 Task: Research Airbnb options in Torgau, Germany from 11th December, 2023 to 15th December, 2023 for 2 adults. Place can be private room with 1  bedroom having 2 beds and 1 bathroom. Property type can be hotel.
Action: Mouse moved to (475, 116)
Screenshot: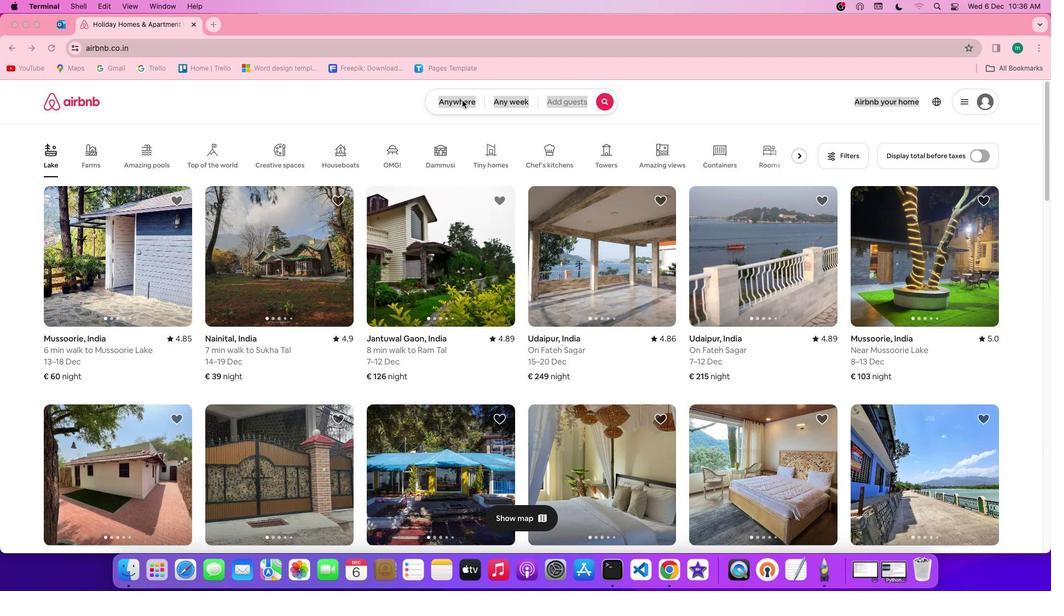 
Action: Mouse pressed left at (475, 116)
Screenshot: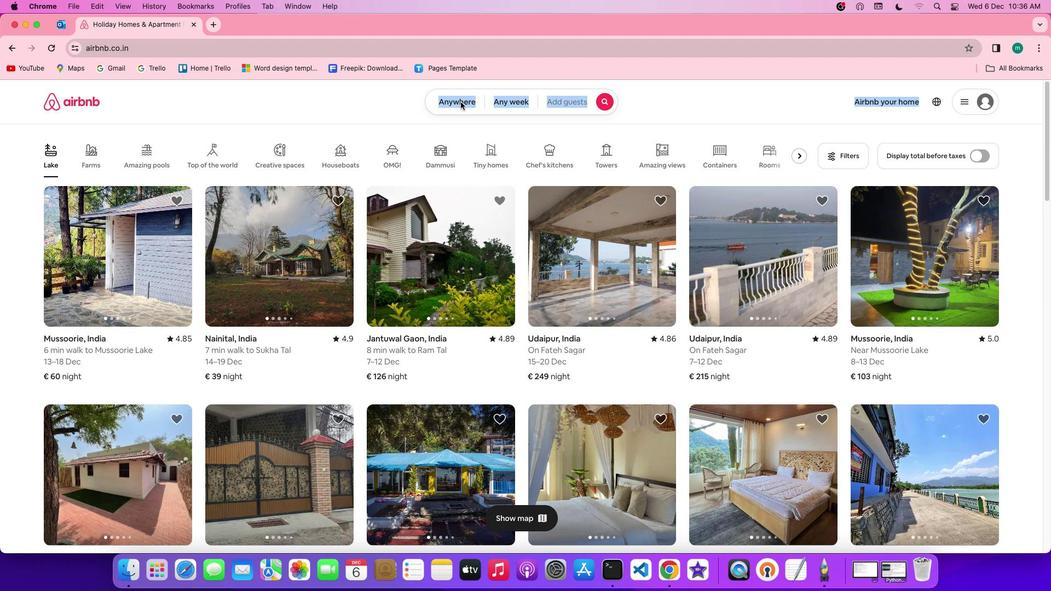 
Action: Mouse pressed left at (475, 116)
Screenshot: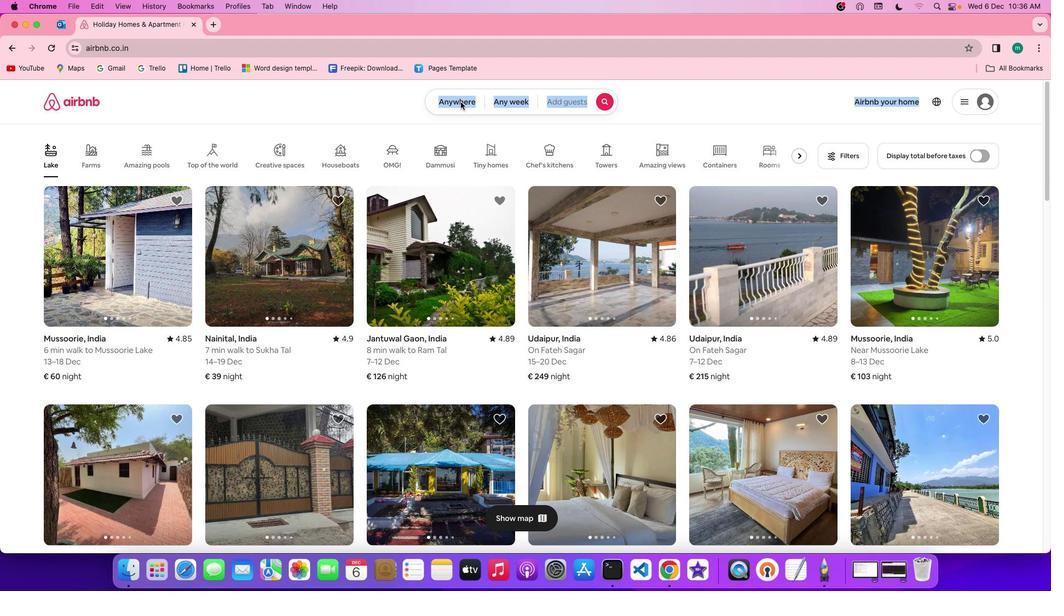 
Action: Mouse moved to (434, 157)
Screenshot: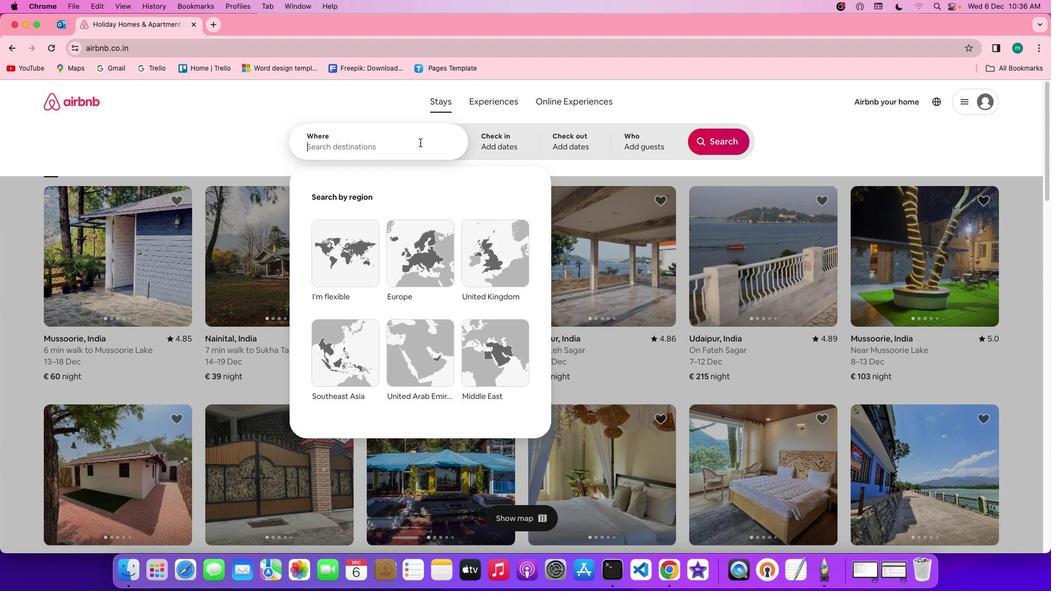 
Action: Mouse pressed left at (434, 157)
Screenshot: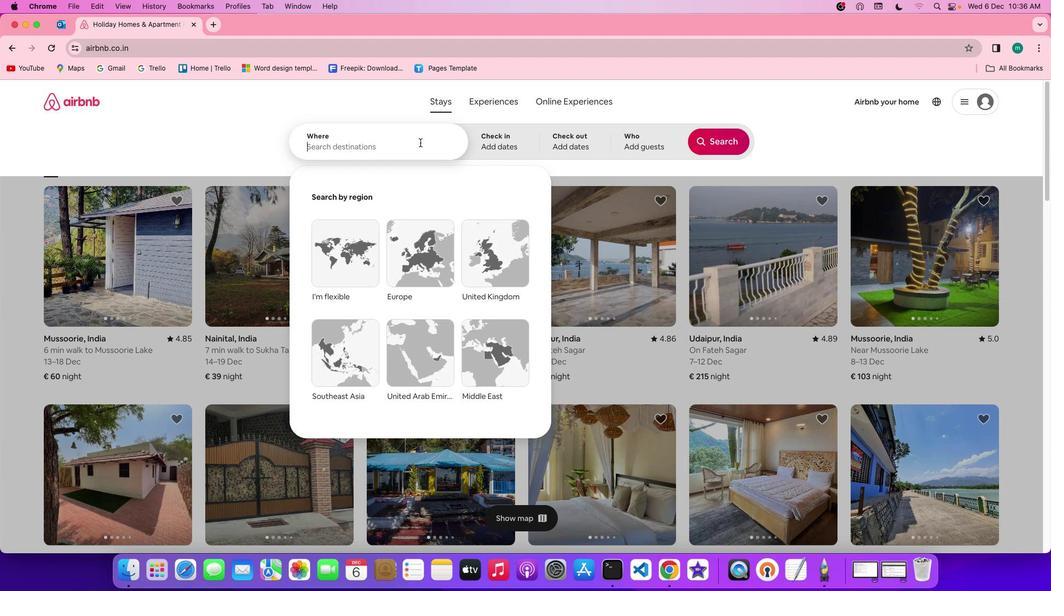 
Action: Mouse moved to (434, 157)
Screenshot: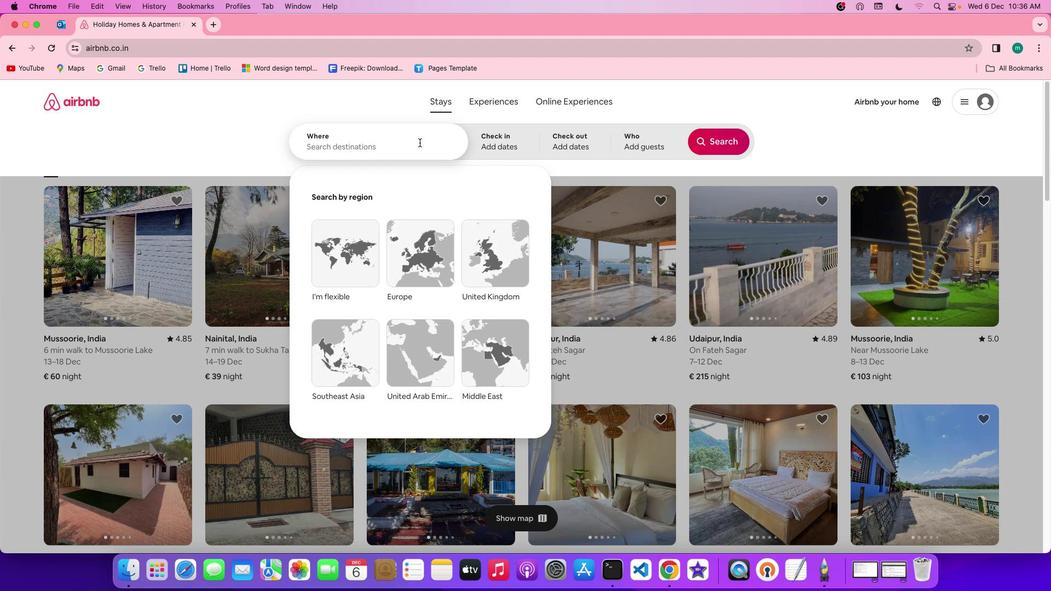
Action: Key pressed Key.shift'T''o''r''g''a''u'','Key.spaceKey.shift'G''e''r''m''a''n''y'
Screenshot: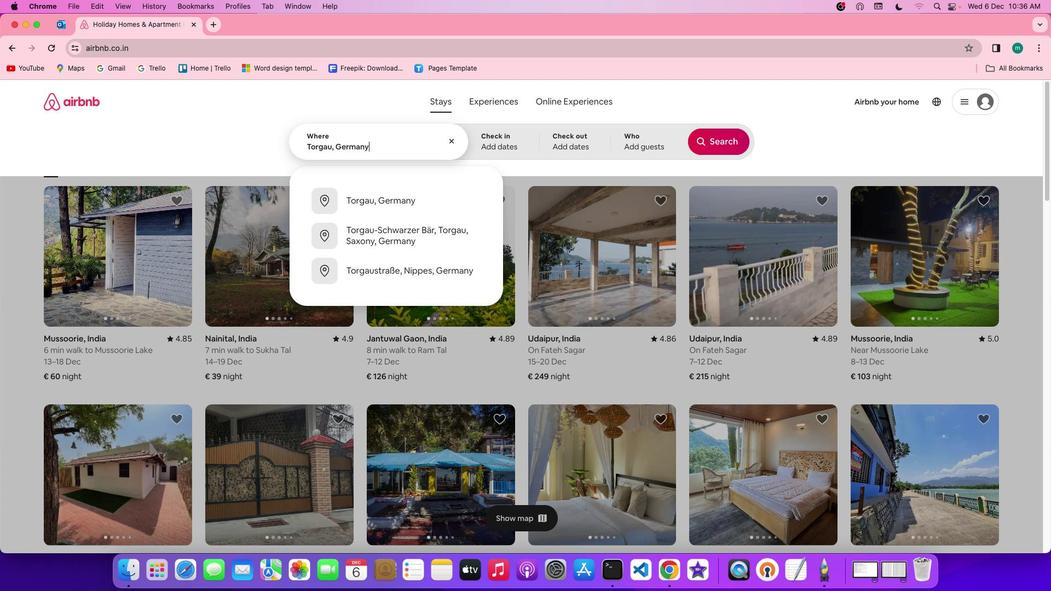 
Action: Mouse moved to (522, 141)
Screenshot: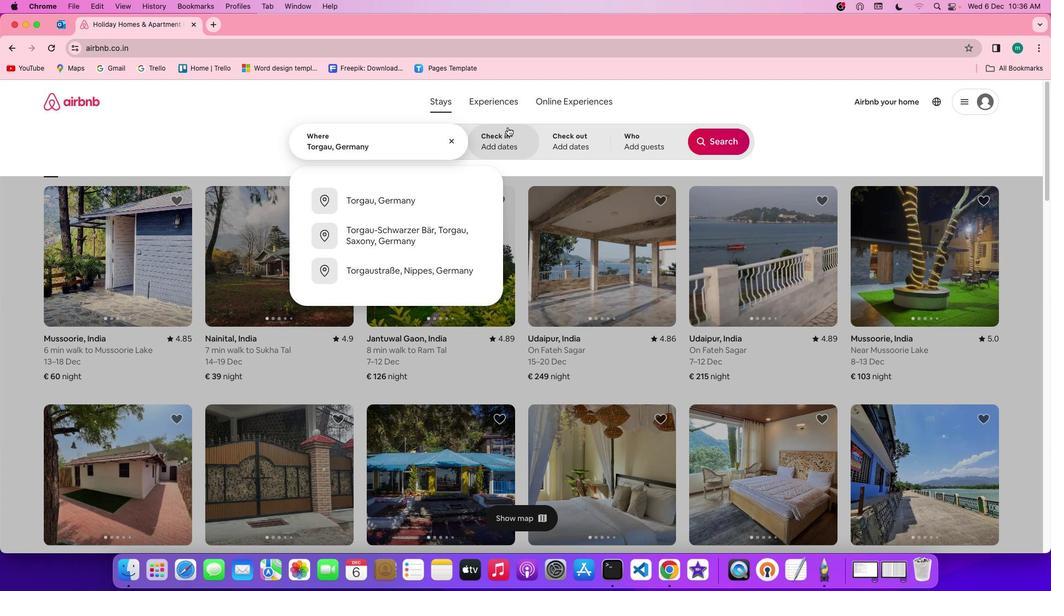 
Action: Mouse pressed left at (522, 141)
Screenshot: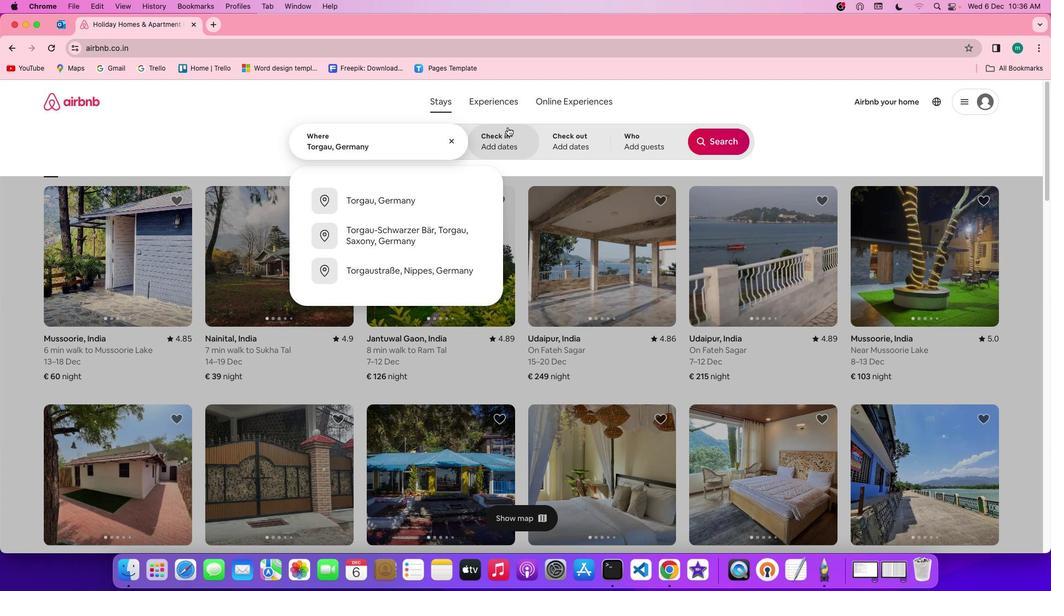 
Action: Mouse moved to (374, 342)
Screenshot: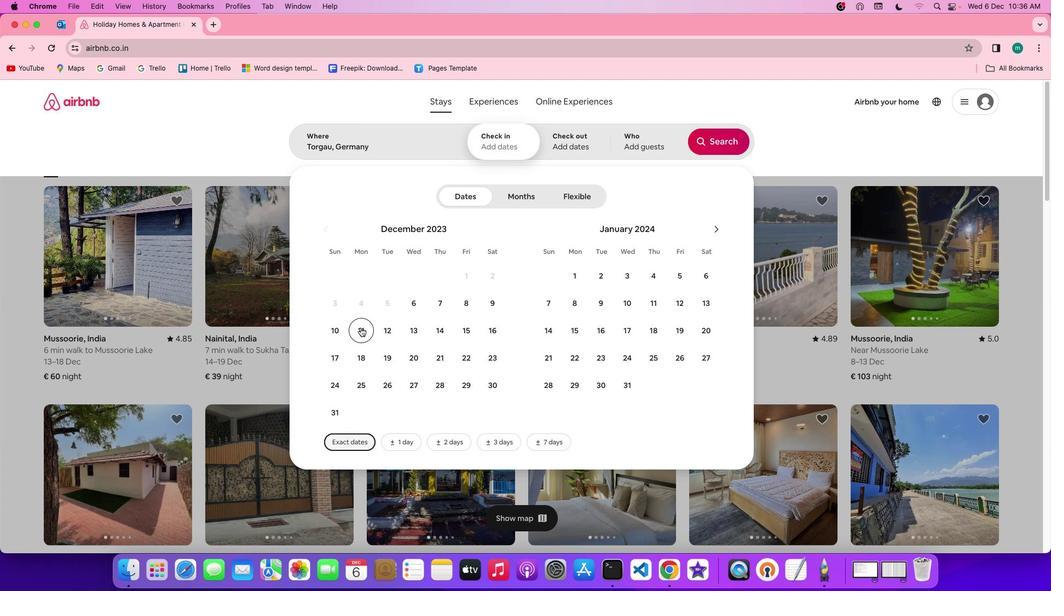 
Action: Mouse pressed left at (374, 342)
Screenshot: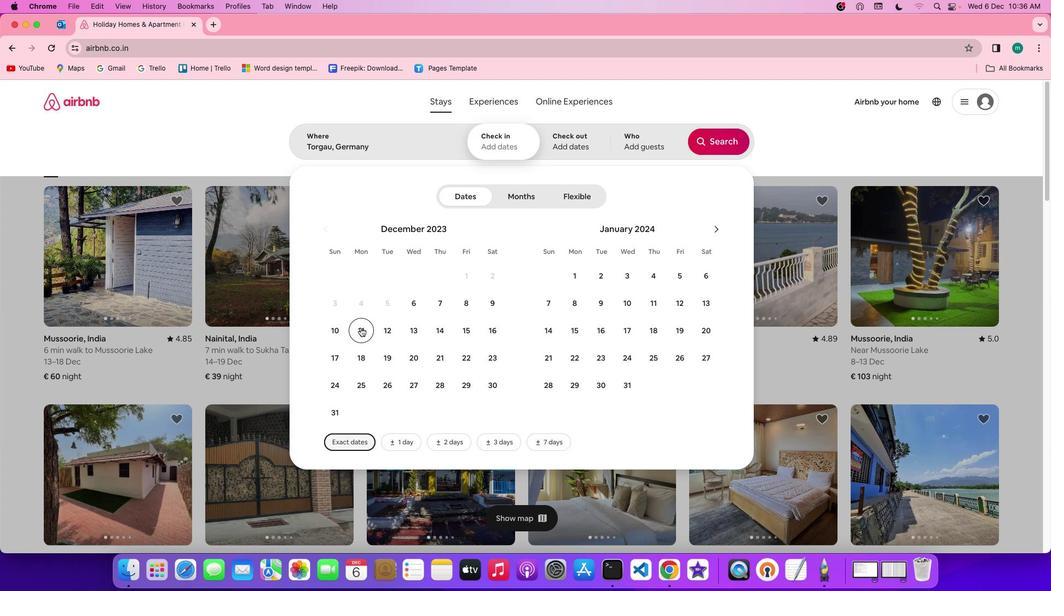 
Action: Mouse moved to (475, 340)
Screenshot: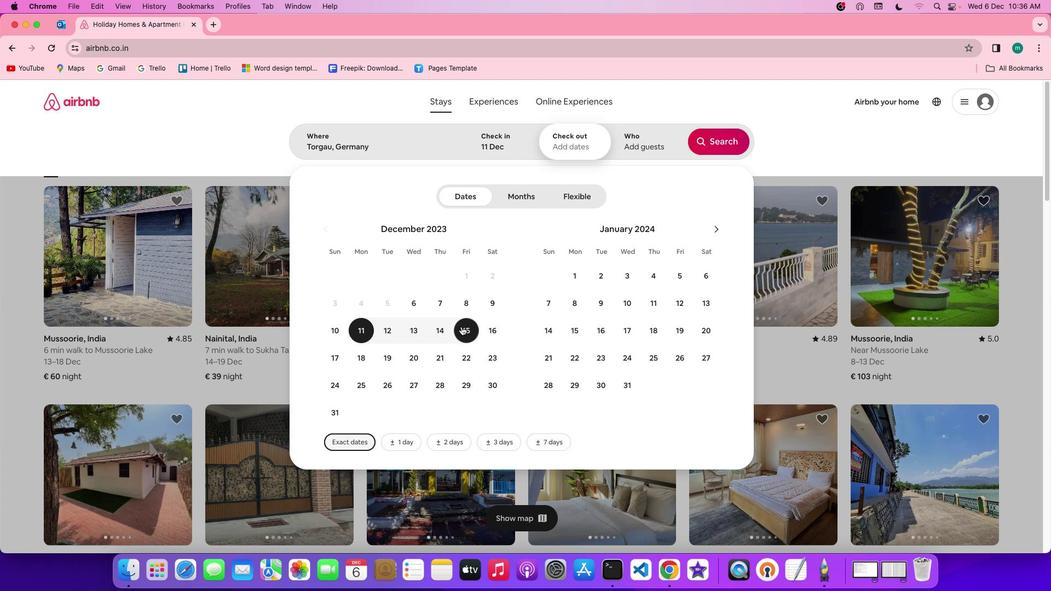 
Action: Mouse pressed left at (475, 340)
Screenshot: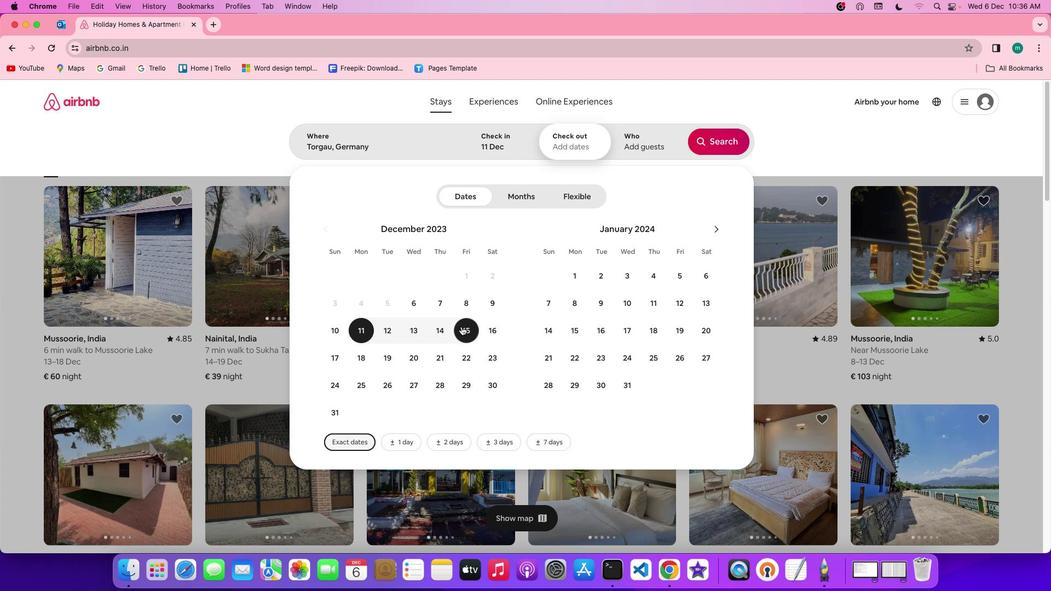 
Action: Mouse moved to (664, 157)
Screenshot: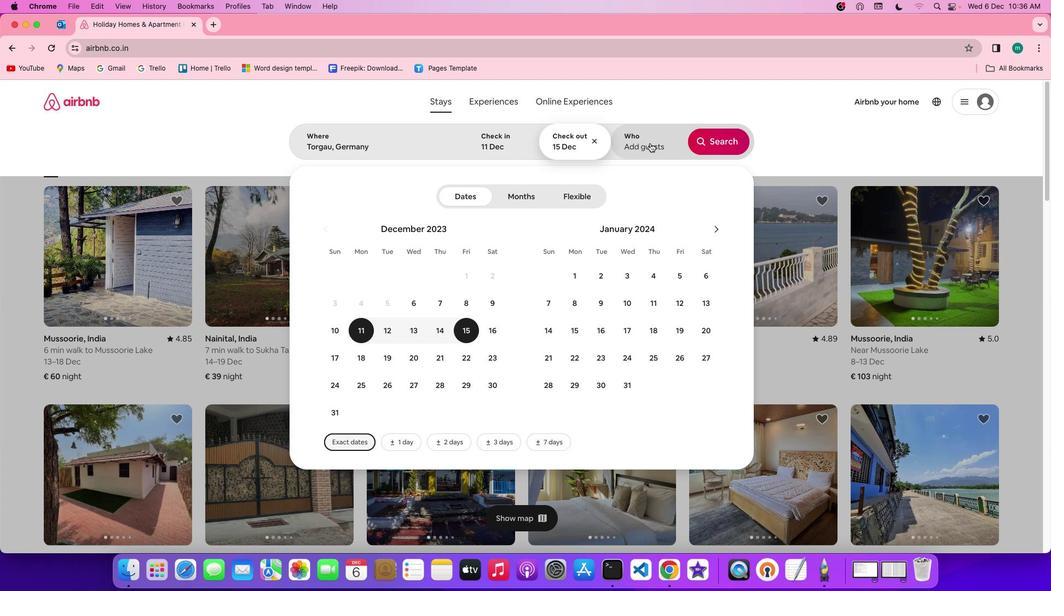 
Action: Mouse pressed left at (664, 157)
Screenshot: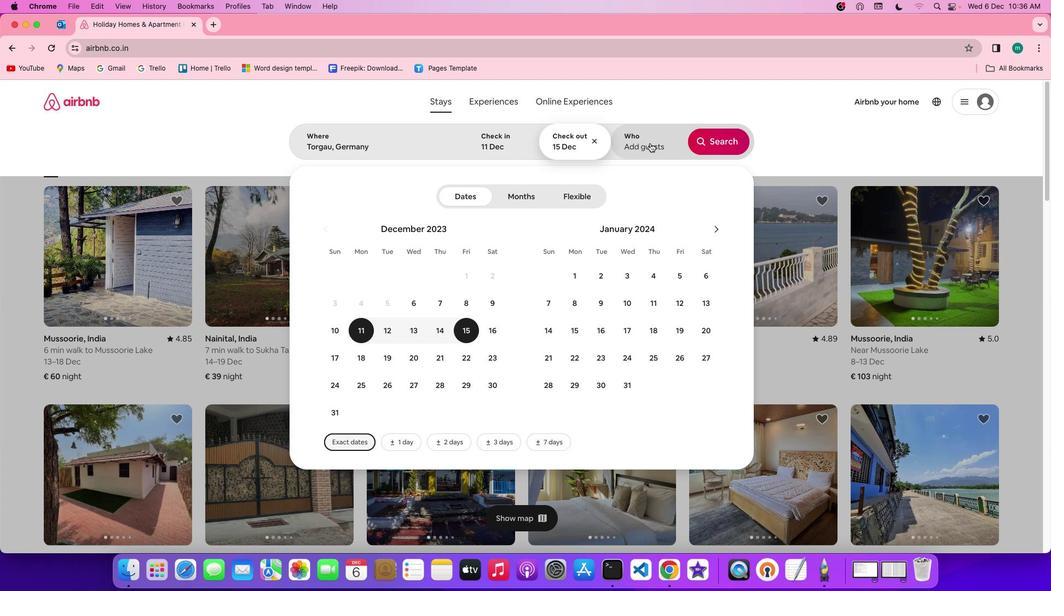 
Action: Mouse moved to (741, 209)
Screenshot: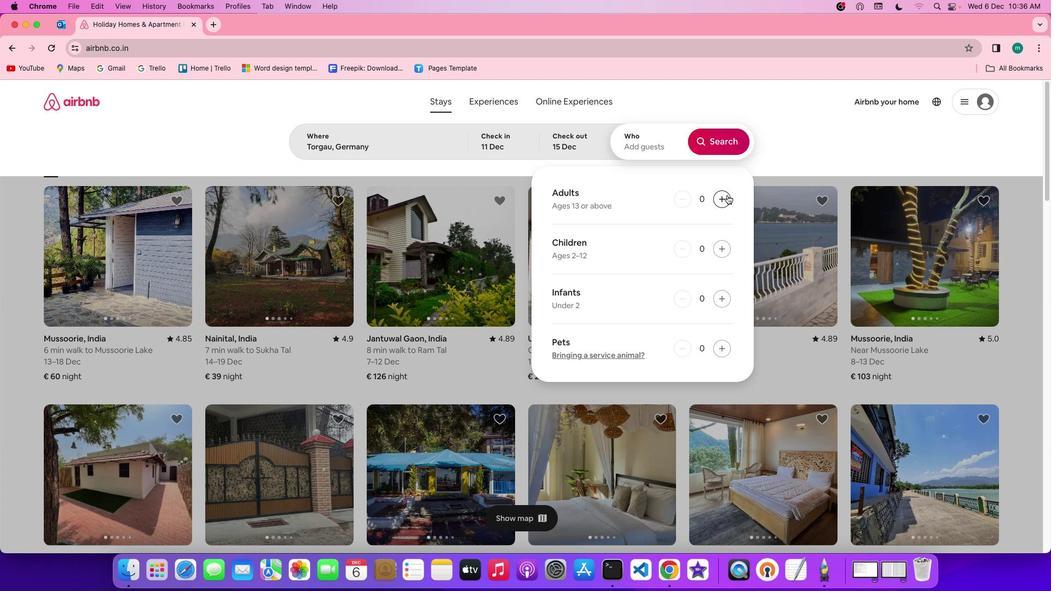 
Action: Mouse pressed left at (741, 209)
Screenshot: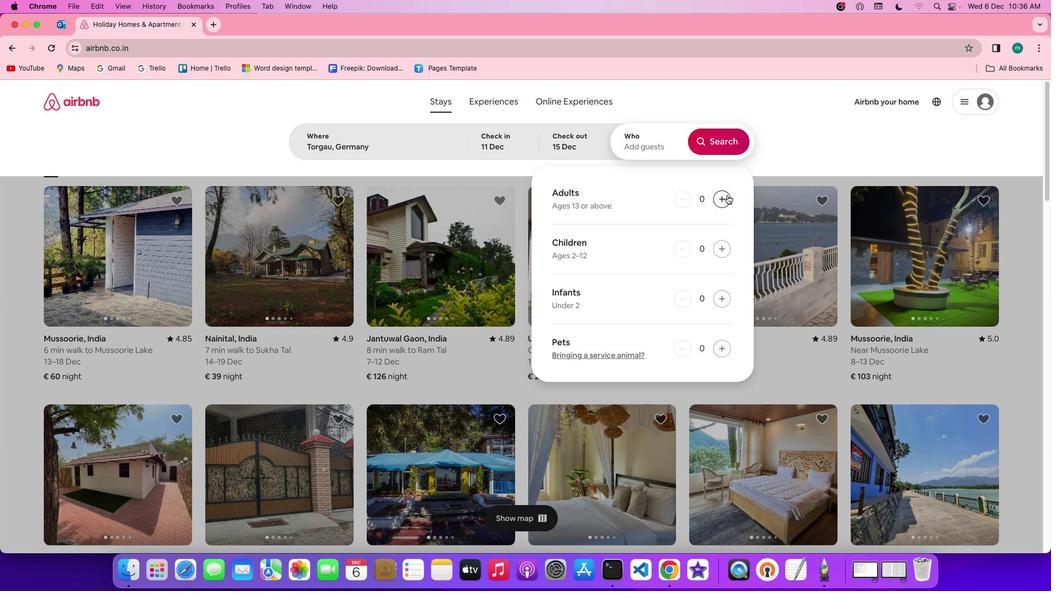 
Action: Mouse pressed left at (741, 209)
Screenshot: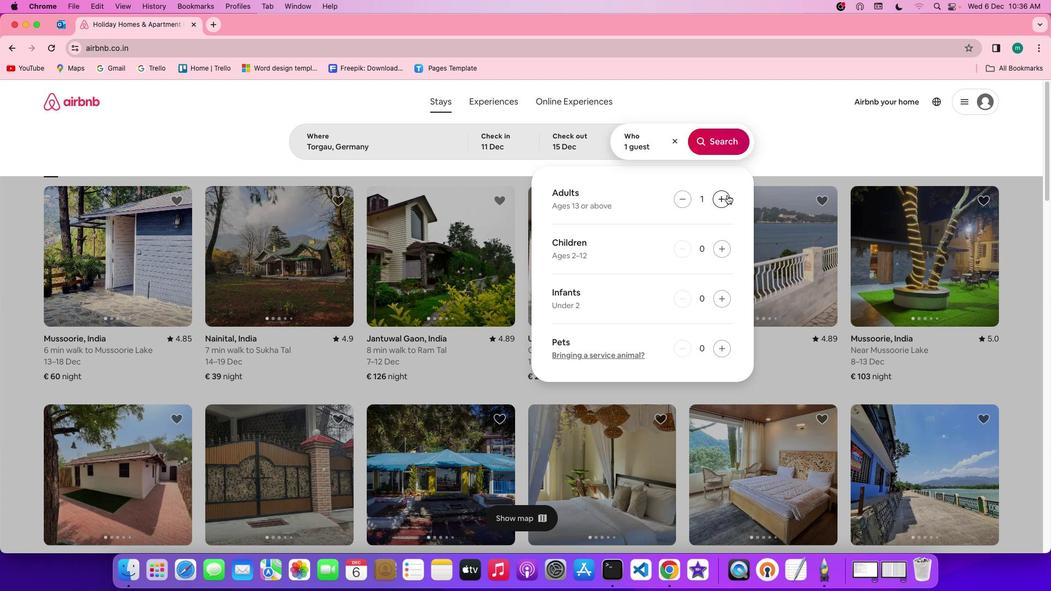 
Action: Mouse moved to (730, 148)
Screenshot: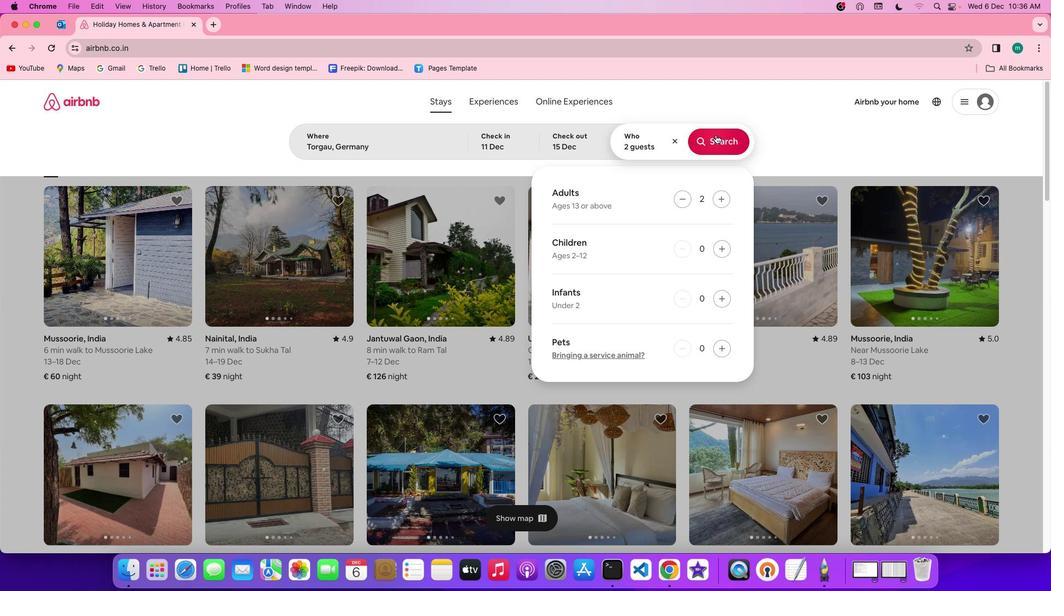 
Action: Mouse pressed left at (730, 148)
Screenshot: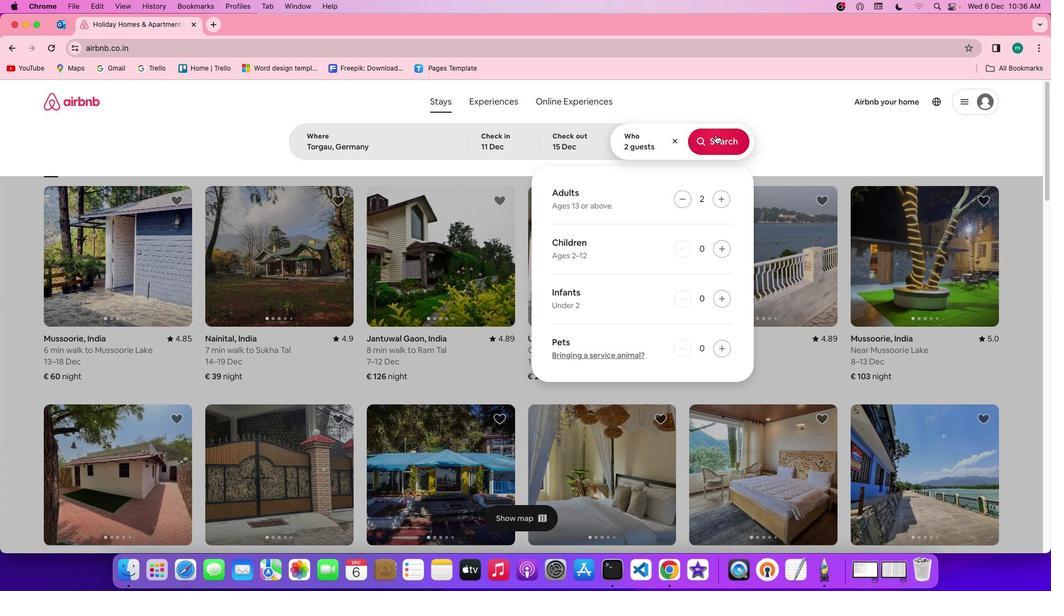 
Action: Mouse moved to (890, 153)
Screenshot: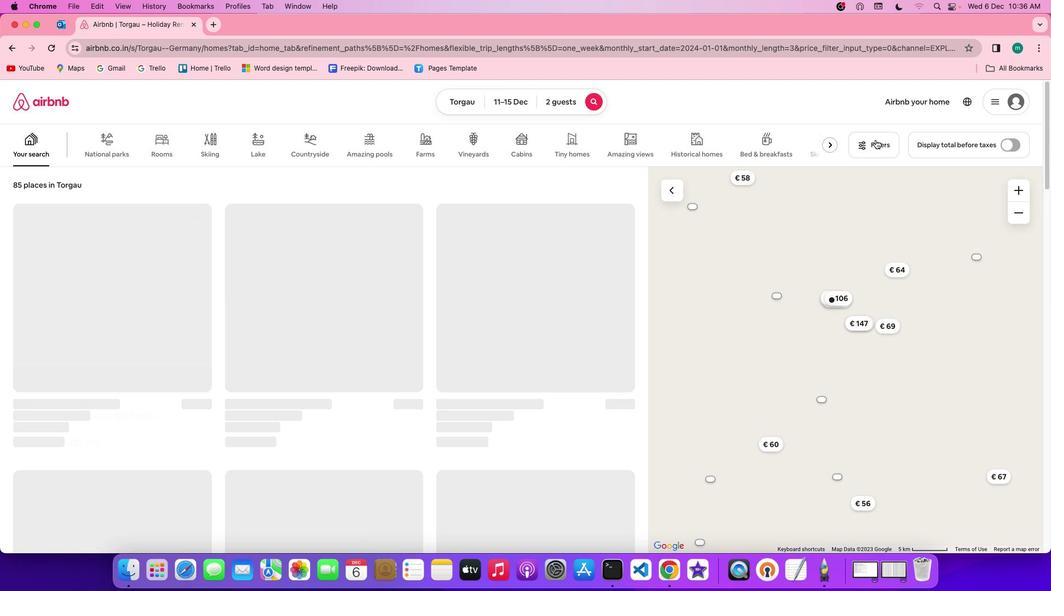 
Action: Mouse pressed left at (890, 153)
Screenshot: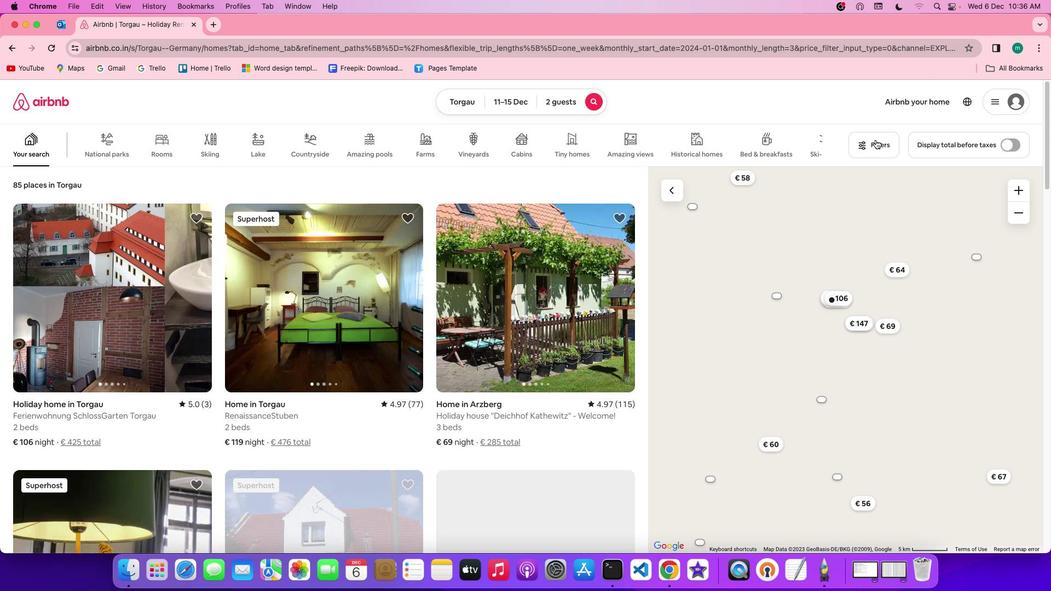 
Action: Mouse moved to (560, 340)
Screenshot: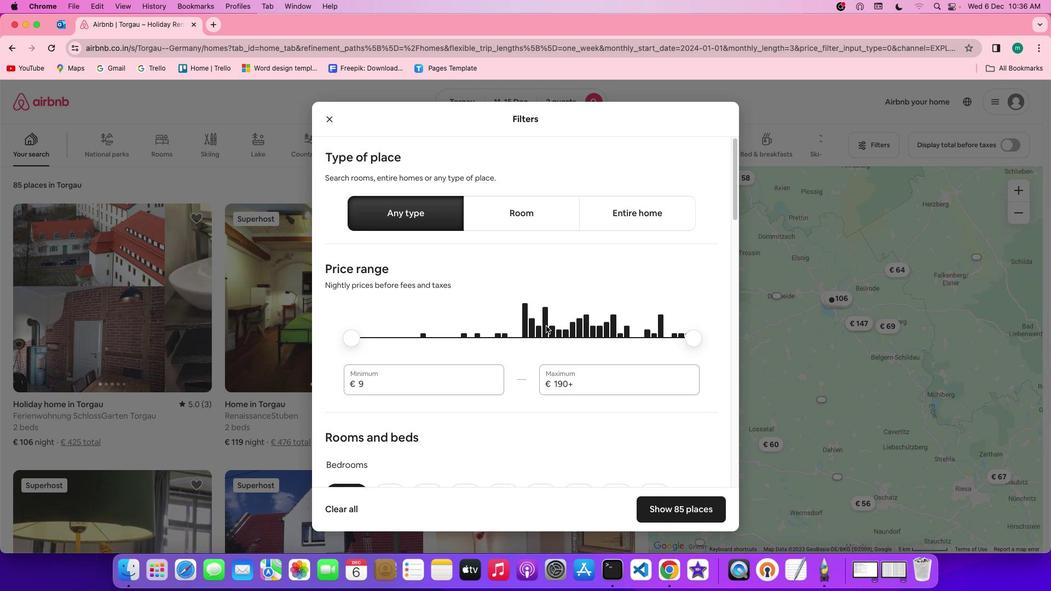 
Action: Mouse scrolled (560, 340) with delta (14, 13)
Screenshot: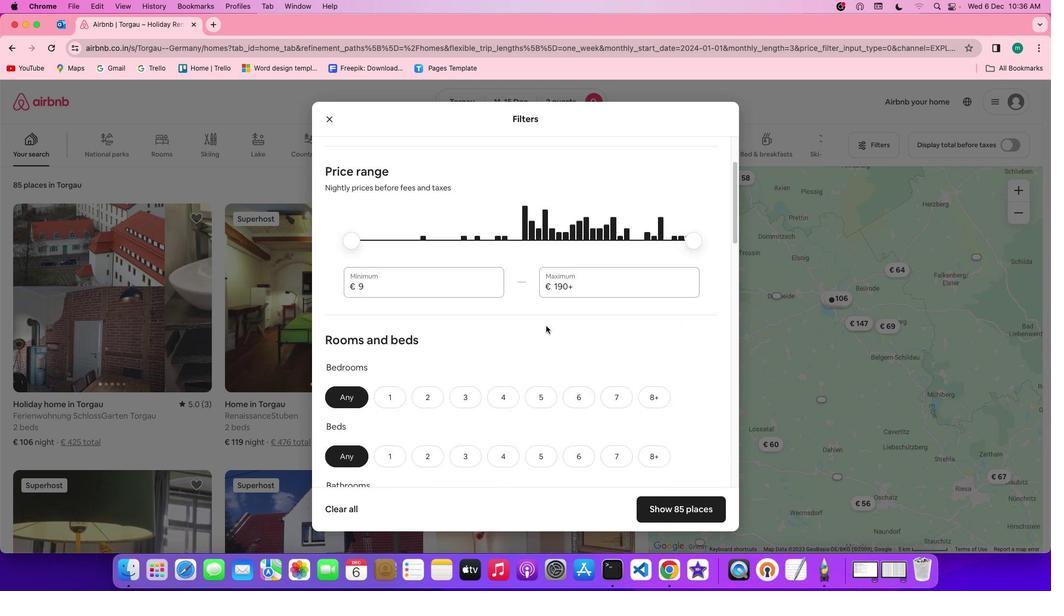 
Action: Mouse scrolled (560, 340) with delta (14, 13)
Screenshot: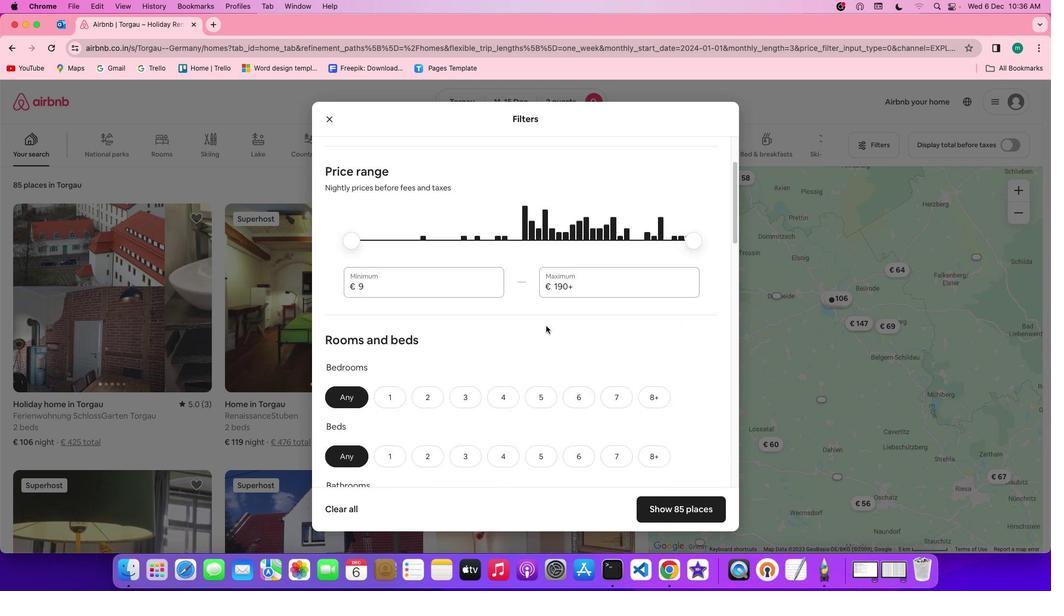 
Action: Mouse scrolled (560, 340) with delta (14, 12)
Screenshot: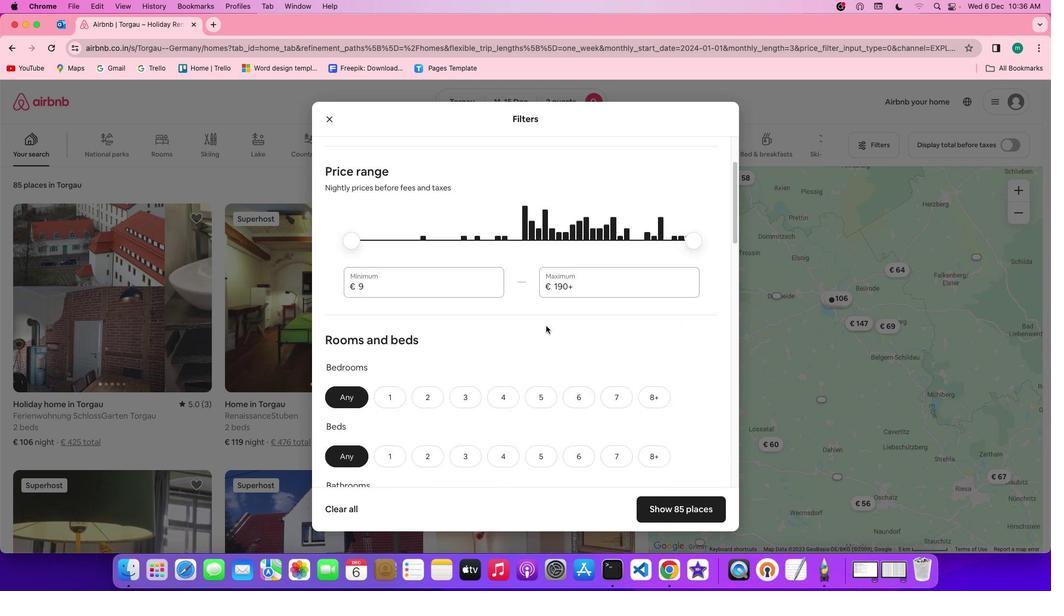 
Action: Mouse scrolled (560, 340) with delta (14, 11)
Screenshot: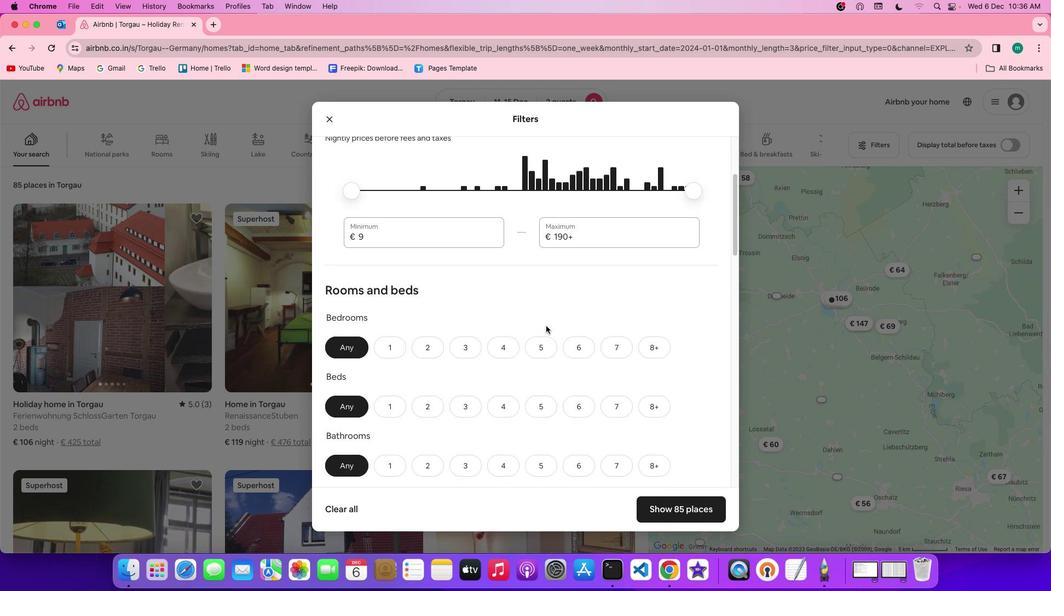
Action: Mouse scrolled (560, 340) with delta (14, 12)
Screenshot: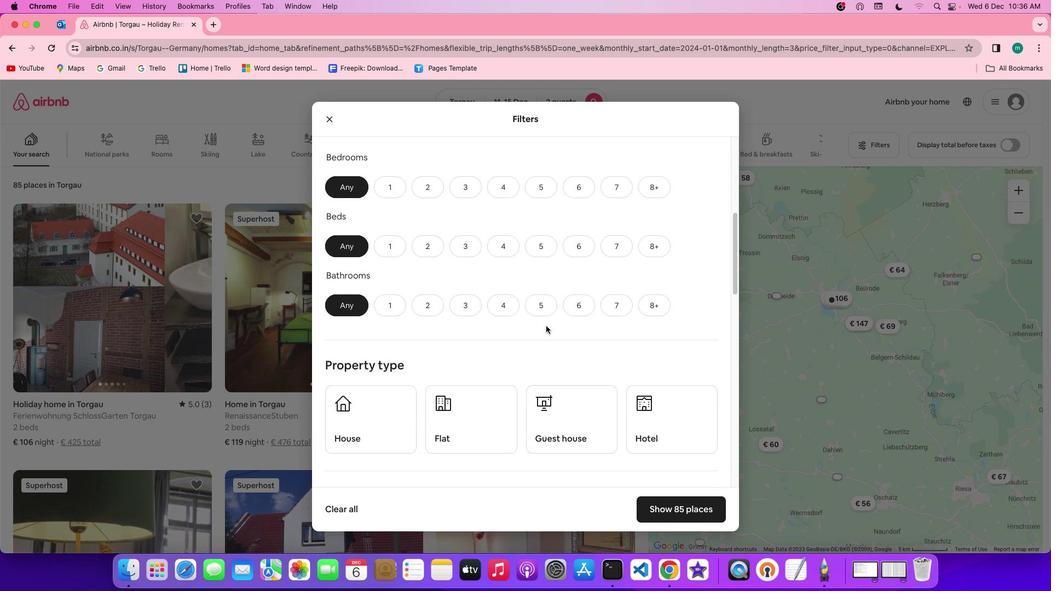 
Action: Mouse moved to (406, 179)
Screenshot: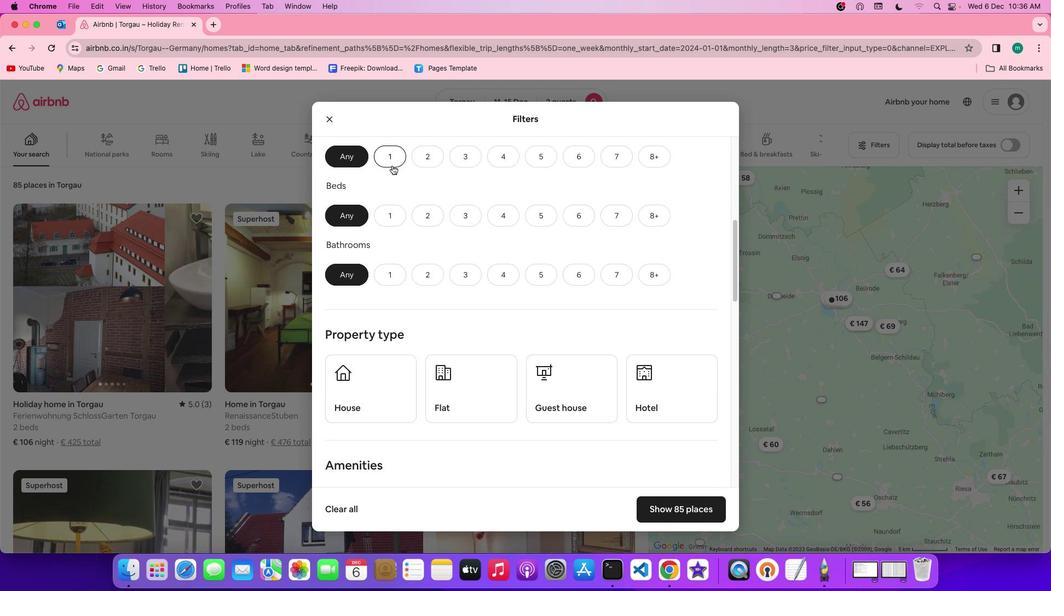 
Action: Mouse pressed left at (406, 179)
Screenshot: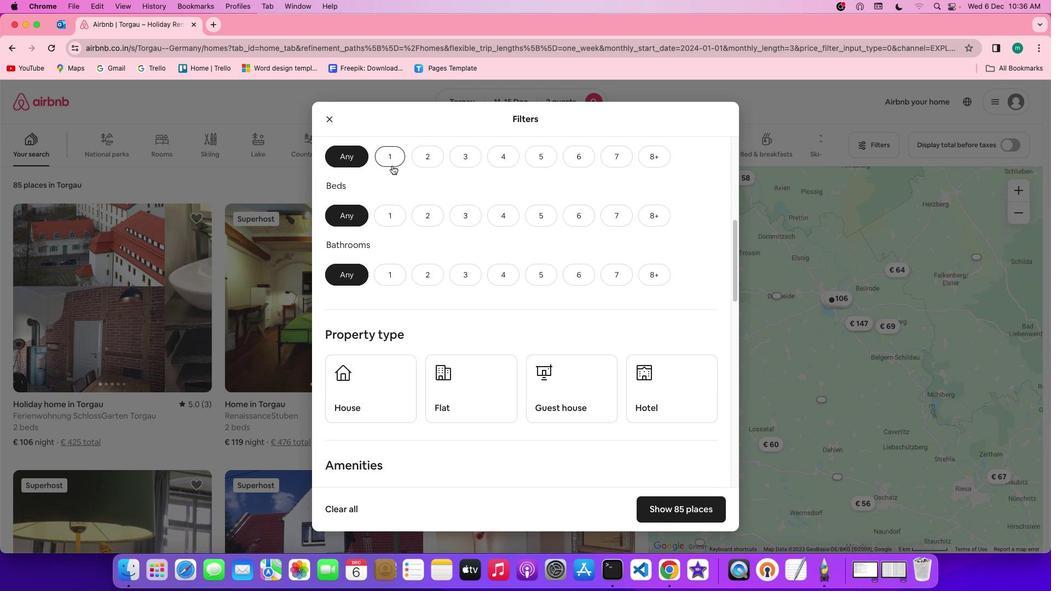 
Action: Mouse moved to (444, 230)
Screenshot: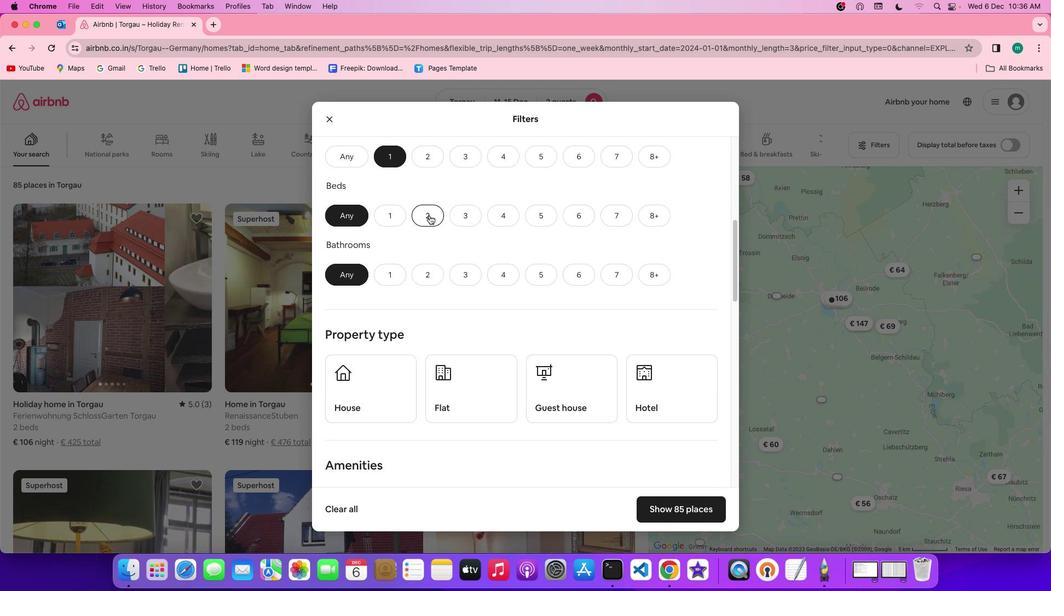 
Action: Mouse pressed left at (444, 230)
Screenshot: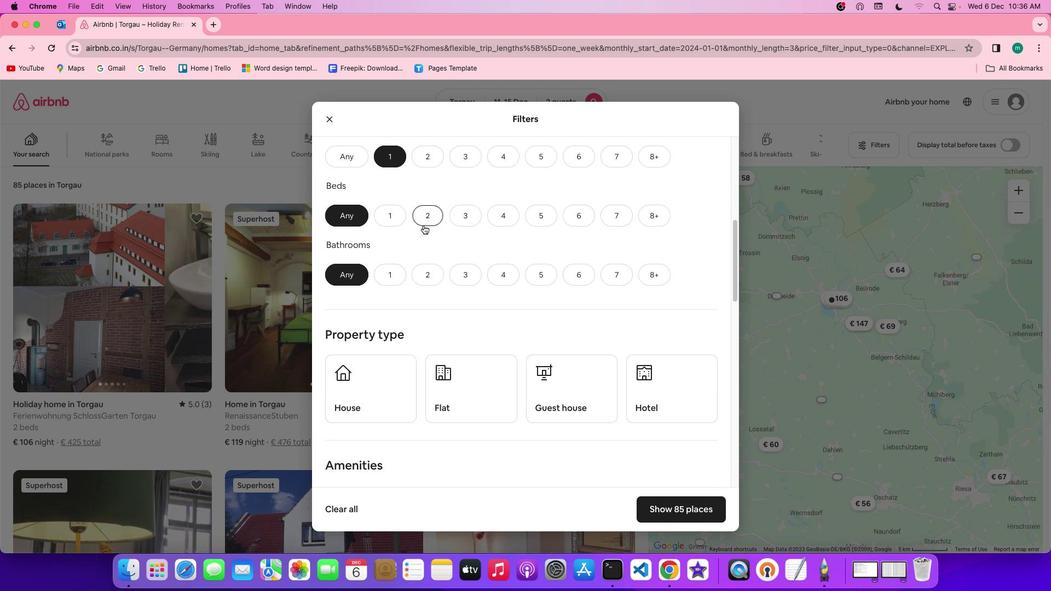 
Action: Mouse moved to (407, 288)
Screenshot: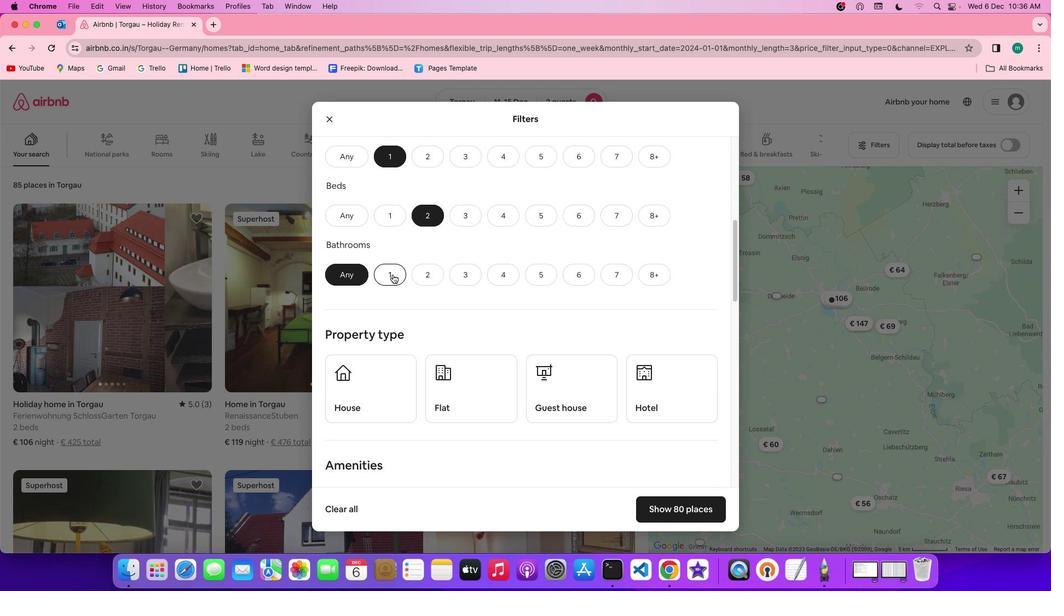 
Action: Mouse pressed left at (407, 288)
Screenshot: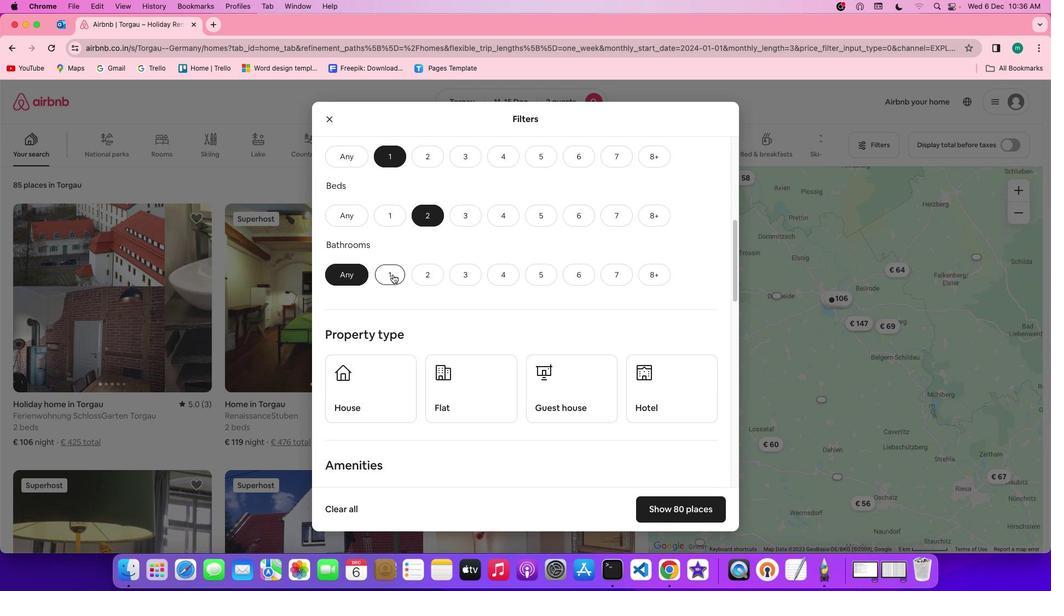 
Action: Mouse moved to (544, 294)
Screenshot: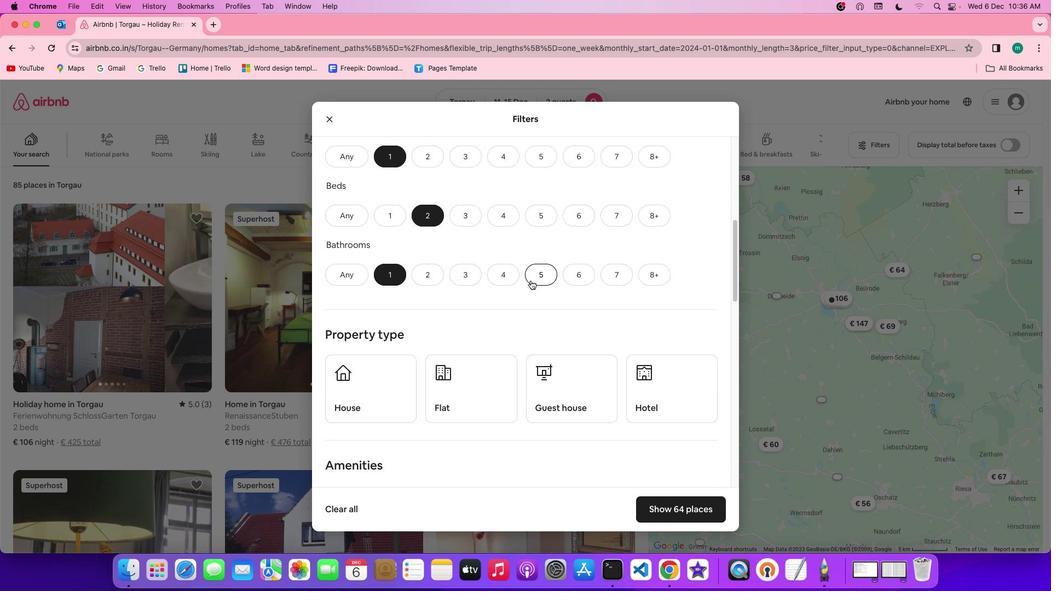 
Action: Mouse scrolled (544, 294) with delta (14, 13)
Screenshot: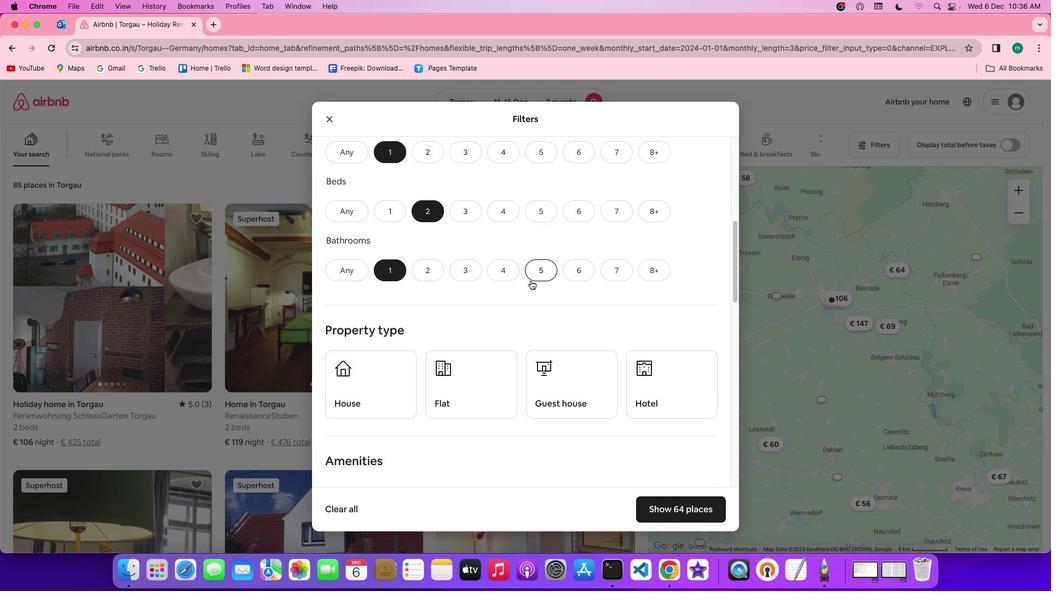 
Action: Mouse scrolled (544, 294) with delta (14, 13)
Screenshot: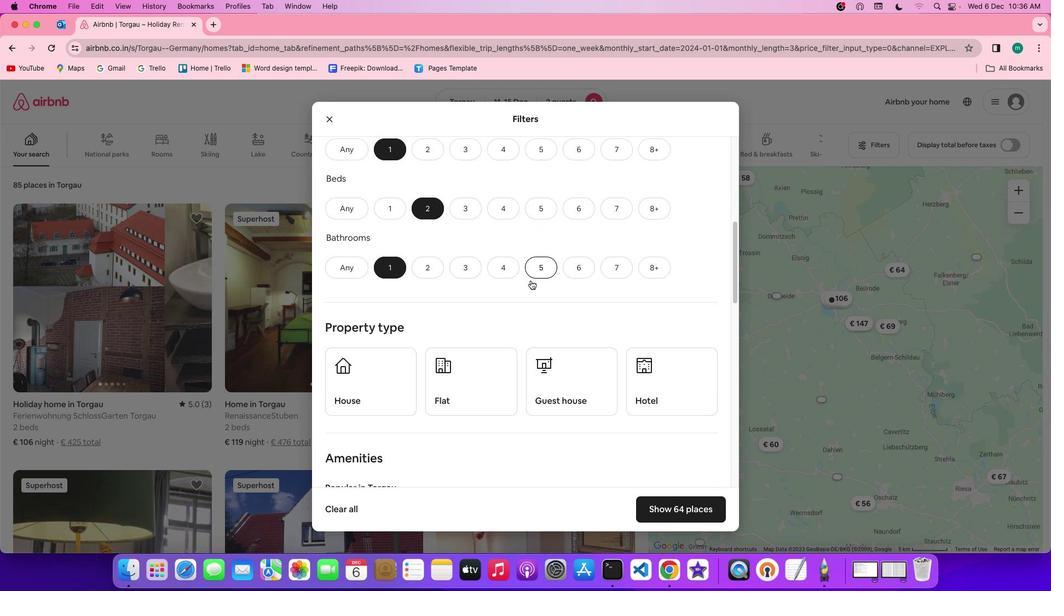 
Action: Mouse scrolled (544, 294) with delta (14, 13)
Screenshot: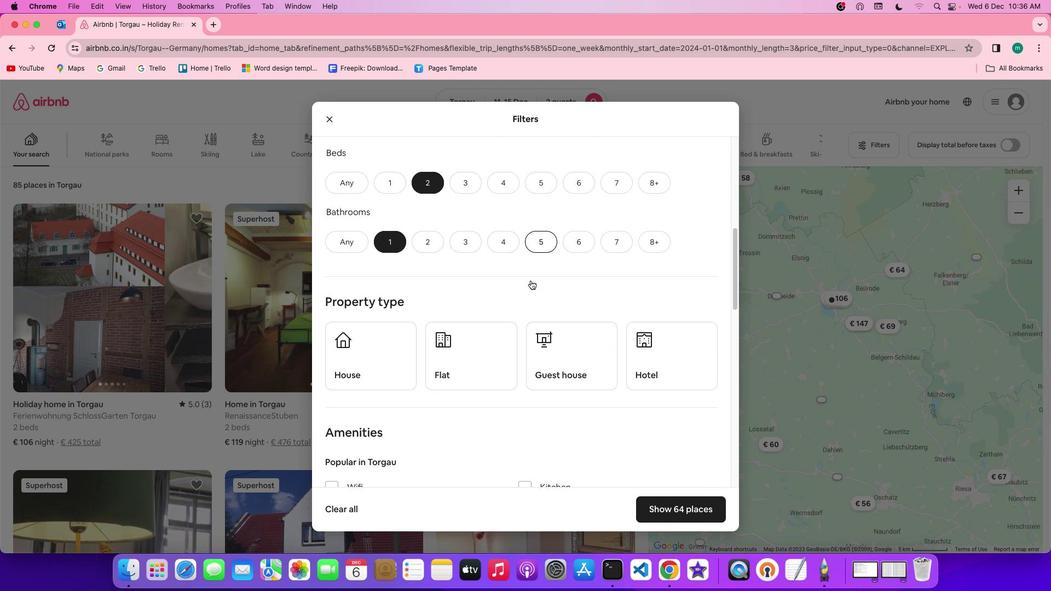 
Action: Mouse scrolled (544, 294) with delta (14, 13)
Screenshot: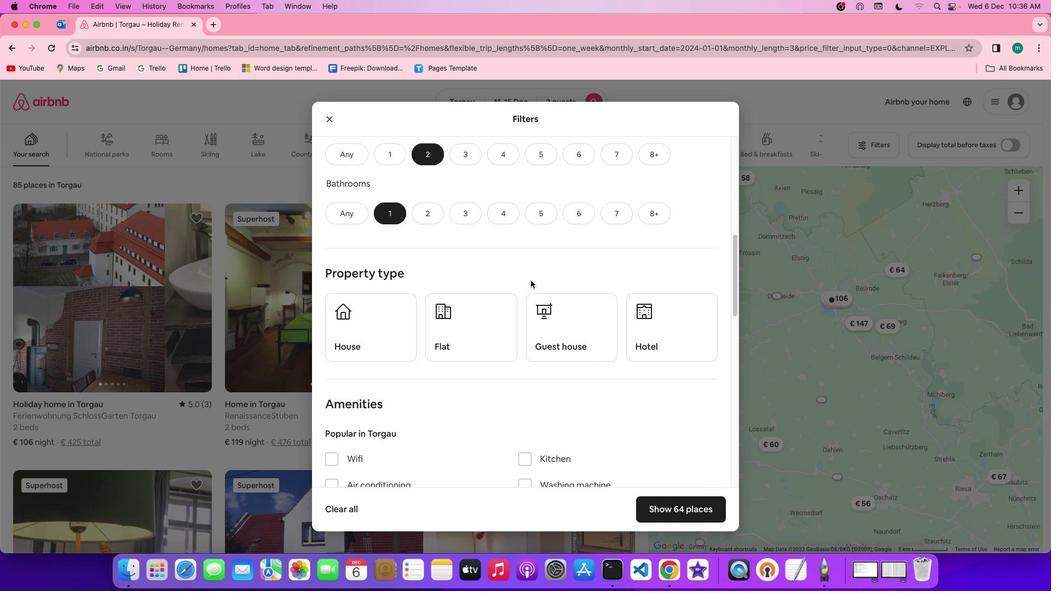 
Action: Mouse scrolled (544, 294) with delta (14, 13)
Screenshot: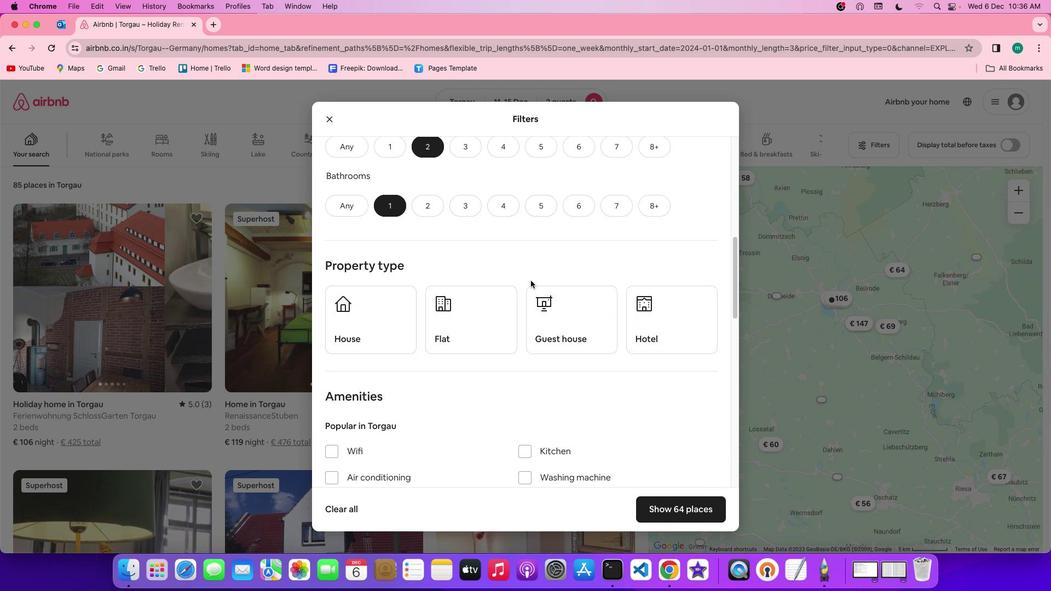 
Action: Mouse scrolled (544, 294) with delta (14, 12)
Screenshot: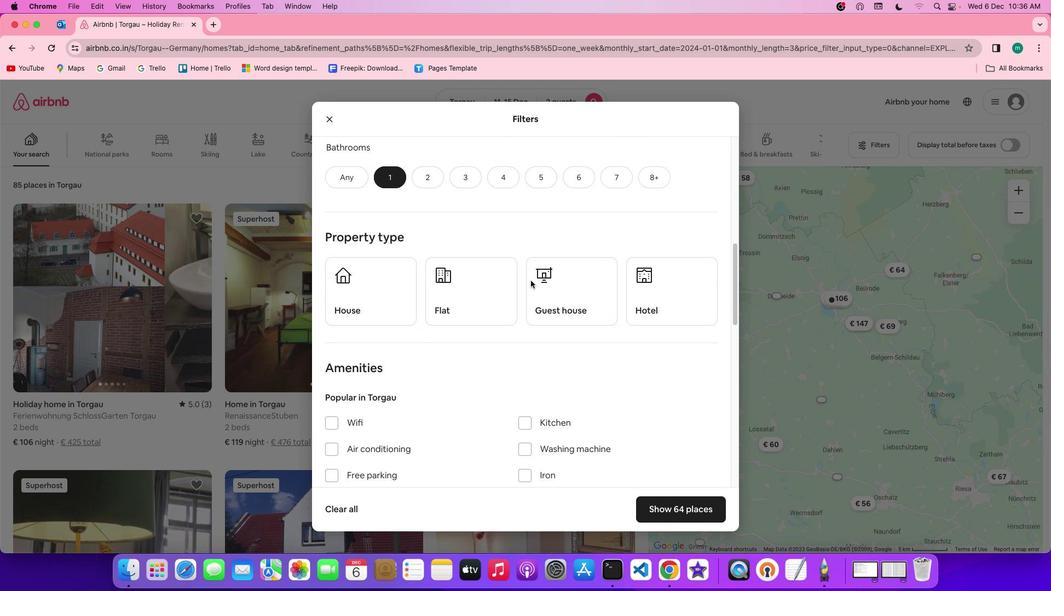 
Action: Mouse moved to (660, 249)
Screenshot: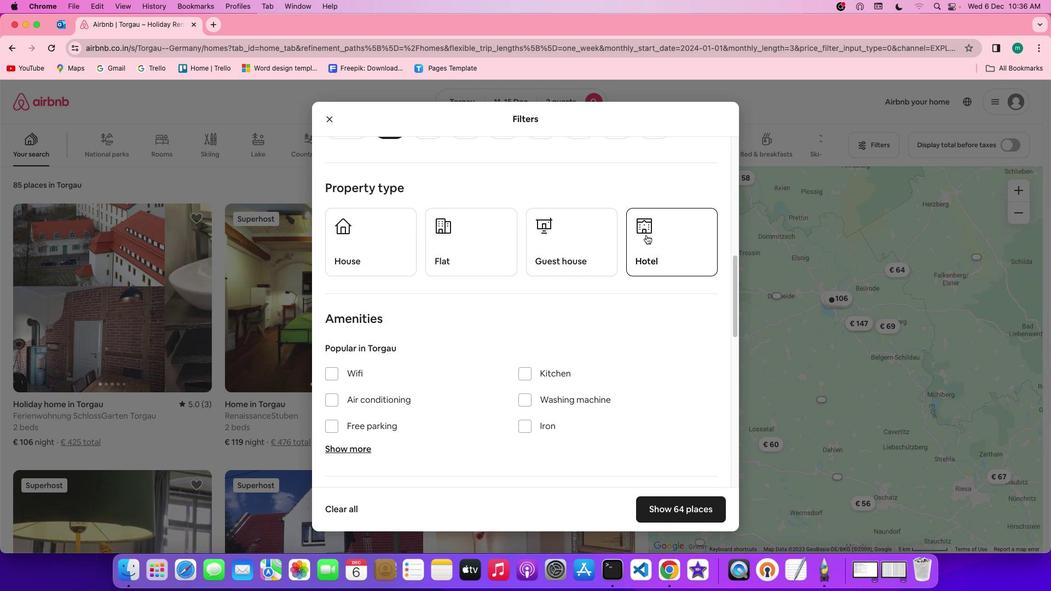 
Action: Mouse pressed left at (660, 249)
Screenshot: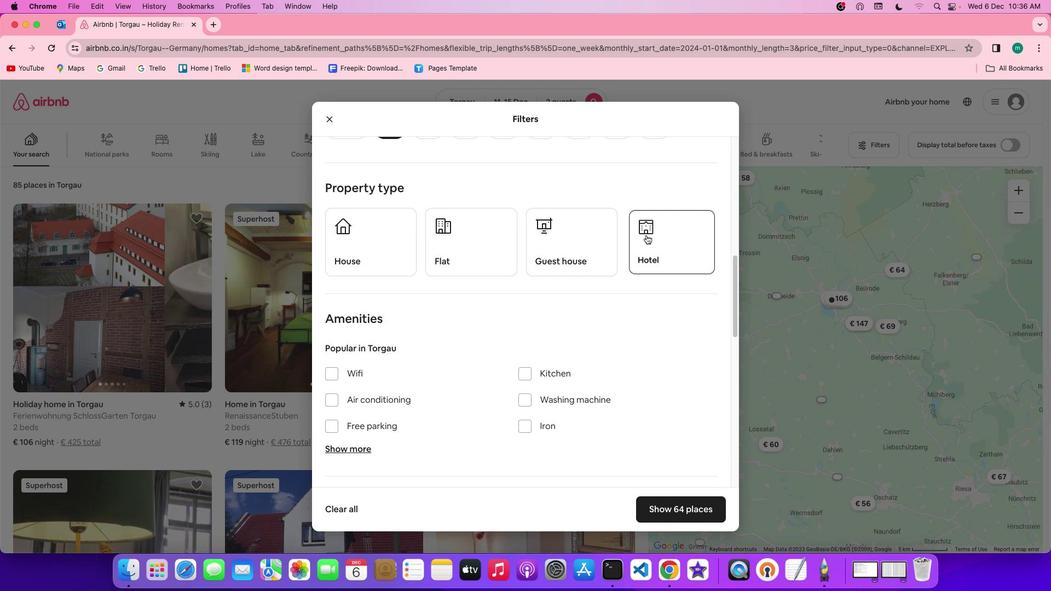 
Action: Mouse moved to (601, 346)
Screenshot: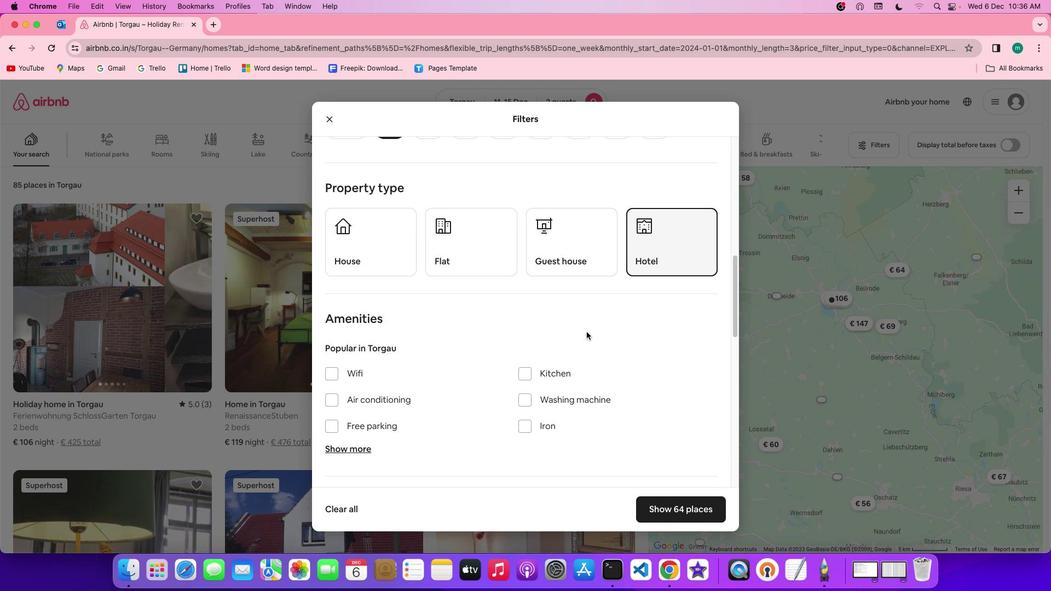 
Action: Mouse scrolled (601, 346) with delta (14, 13)
Screenshot: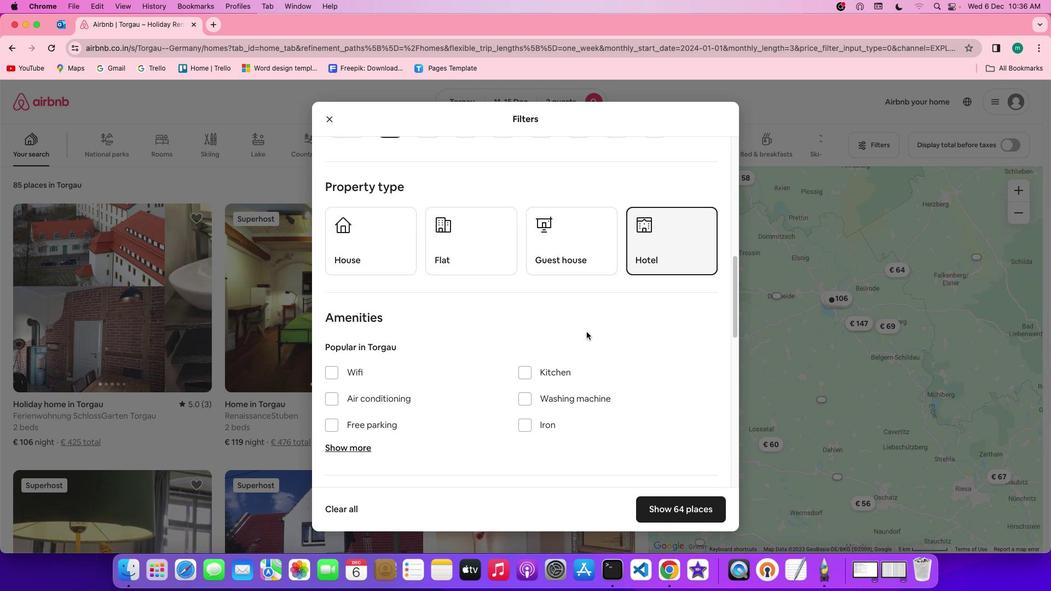 
Action: Mouse scrolled (601, 346) with delta (14, 13)
Screenshot: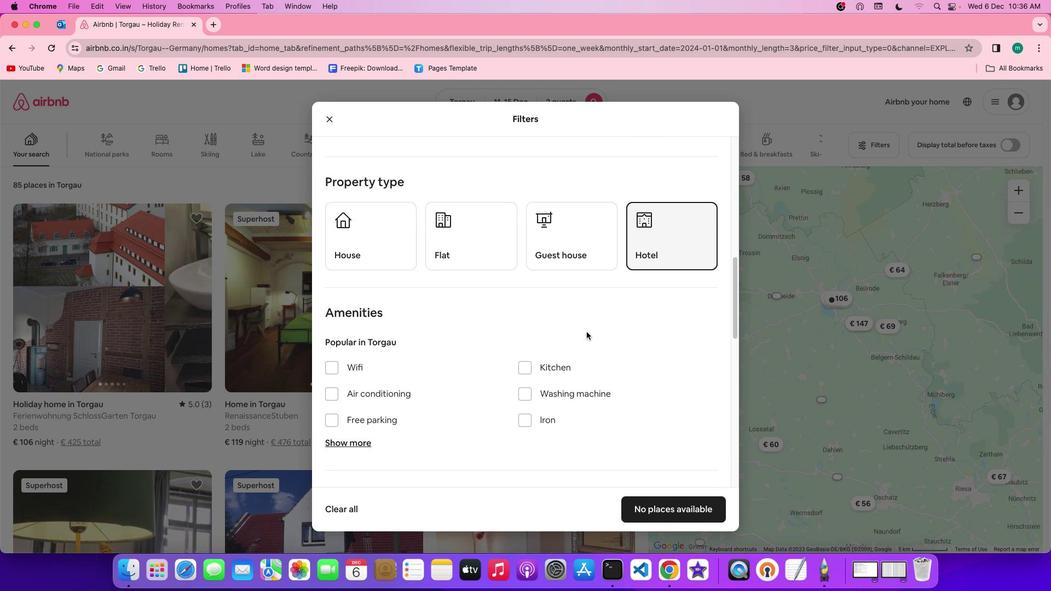 
Action: Mouse scrolled (601, 346) with delta (14, 13)
Screenshot: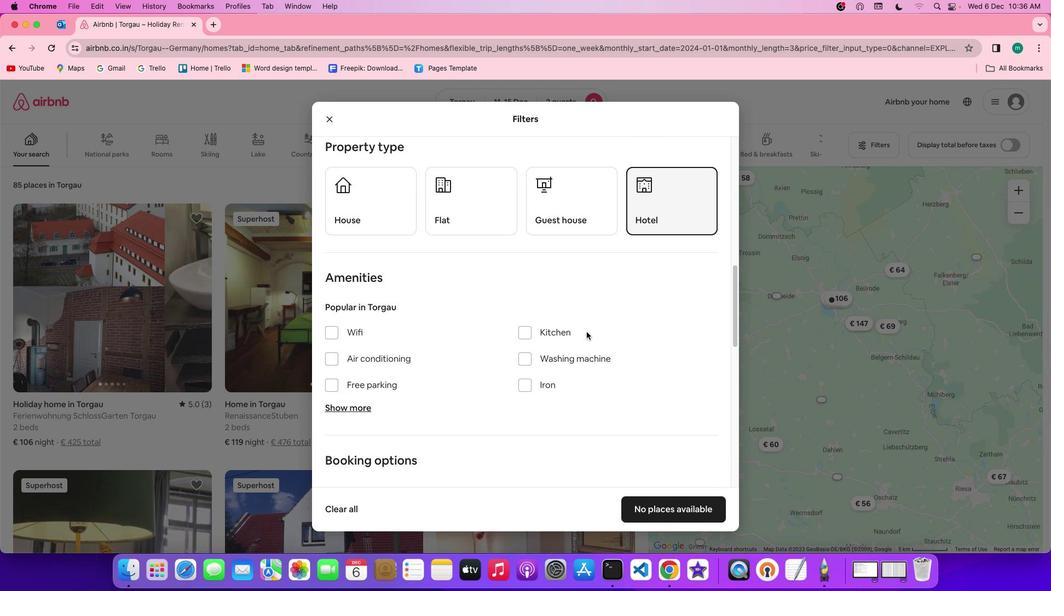 
Action: Mouse scrolled (601, 346) with delta (14, 12)
Screenshot: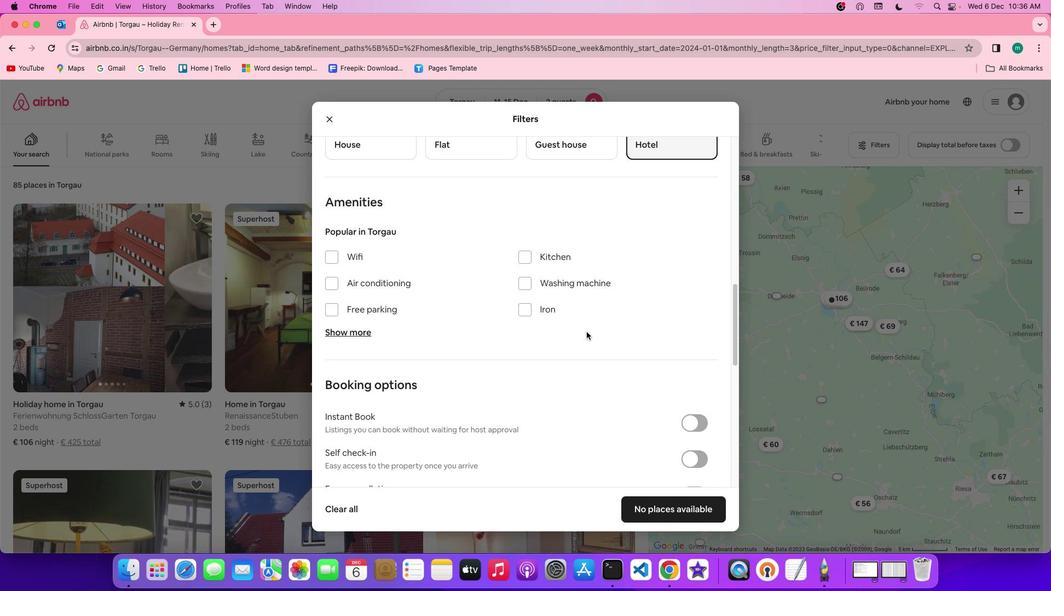 
Action: Mouse scrolled (601, 346) with delta (14, 13)
Screenshot: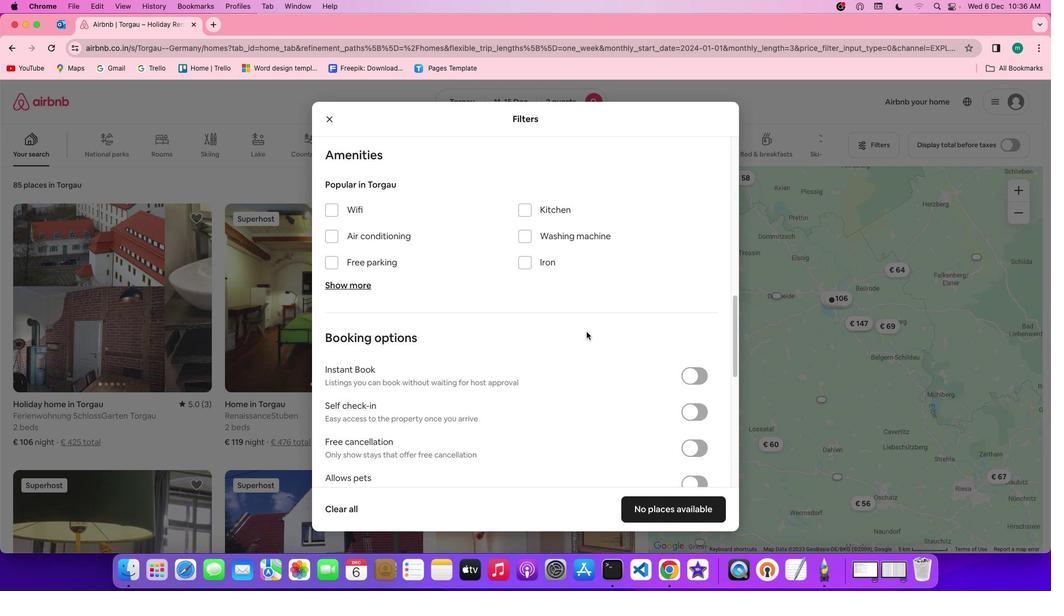 
Action: Mouse scrolled (601, 346) with delta (14, 13)
Screenshot: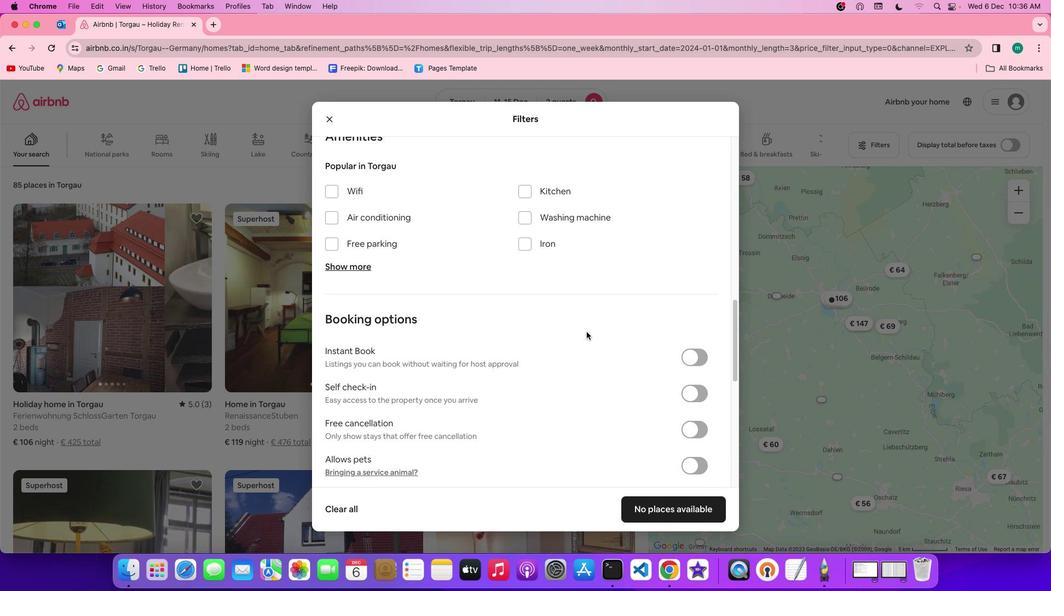 
Action: Mouse scrolled (601, 346) with delta (14, 12)
Screenshot: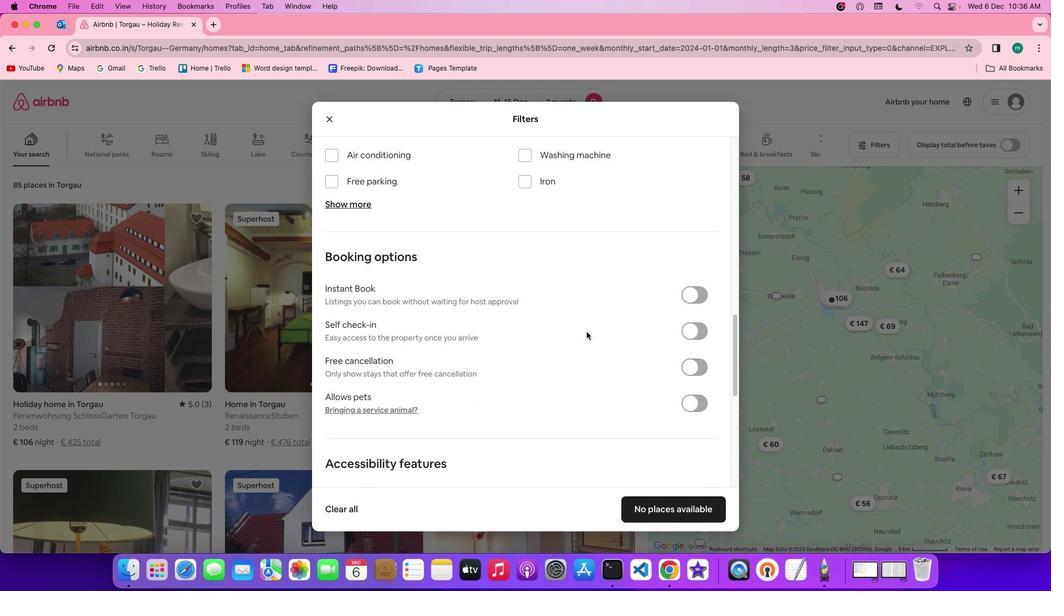 
Action: Mouse scrolled (601, 346) with delta (14, 11)
Screenshot: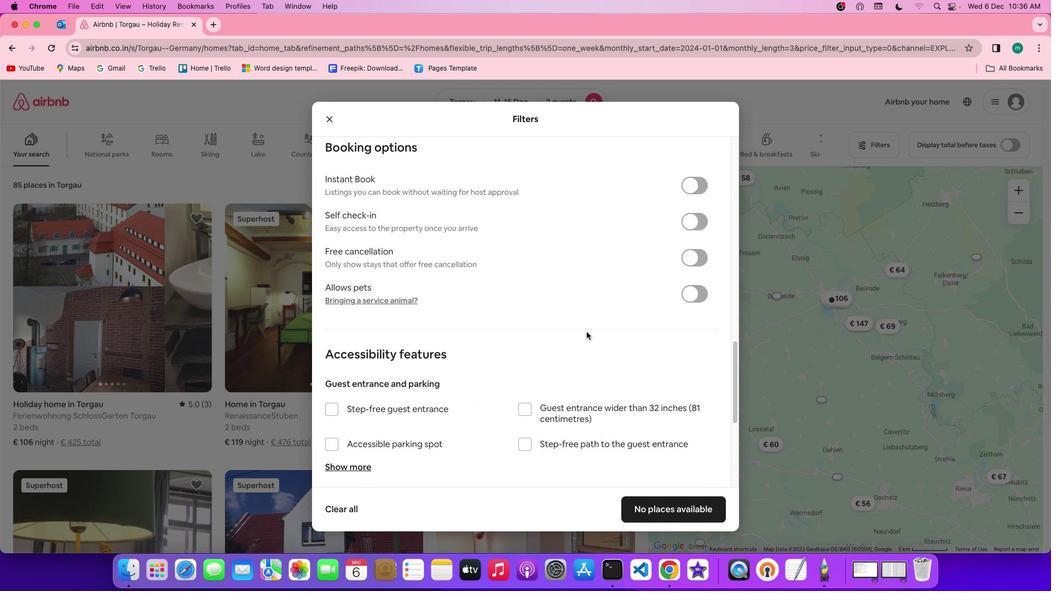 
Action: Mouse scrolled (601, 346) with delta (14, 11)
Screenshot: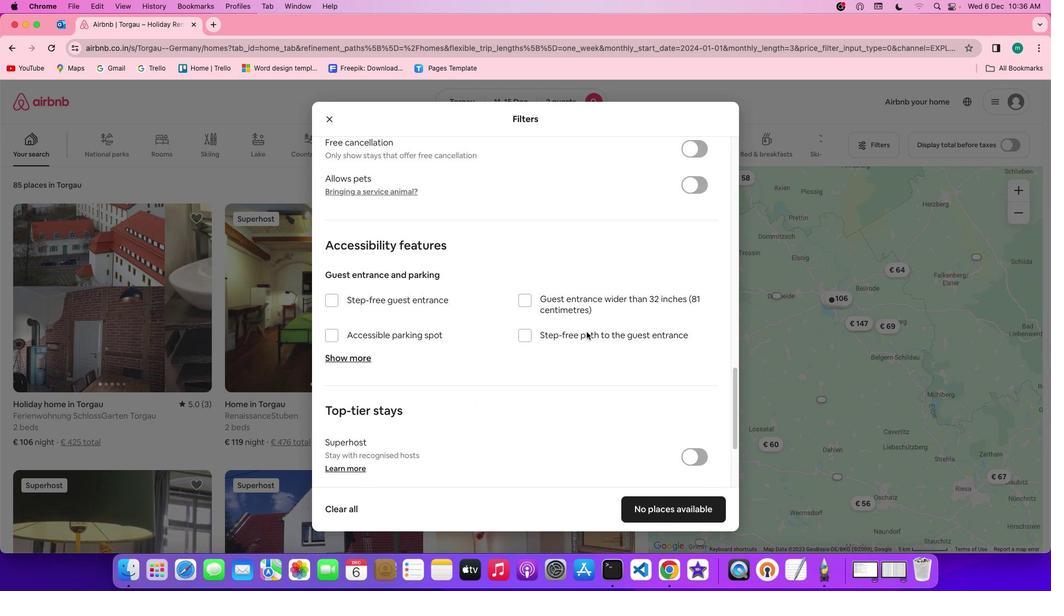 
Action: Mouse scrolled (601, 346) with delta (14, 13)
Screenshot: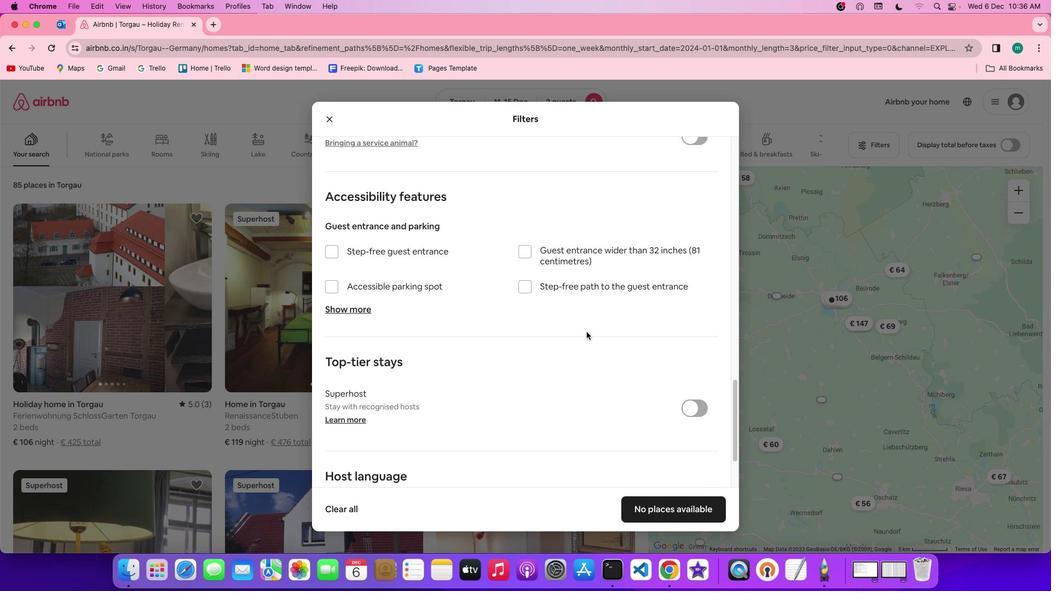 
Action: Mouse scrolled (601, 346) with delta (14, 13)
Screenshot: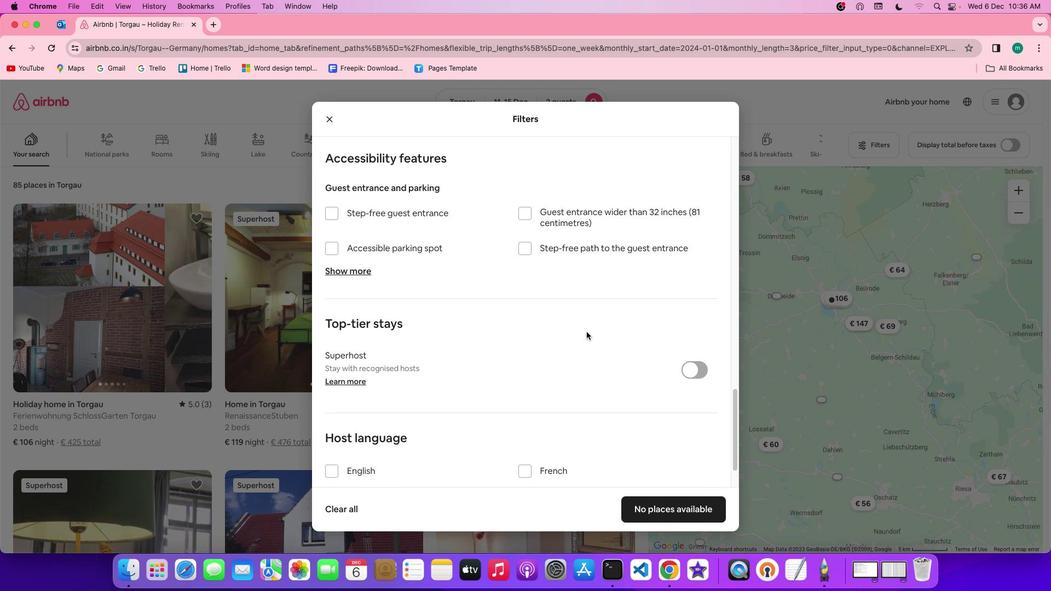 
Action: Mouse scrolled (601, 346) with delta (14, 12)
Screenshot: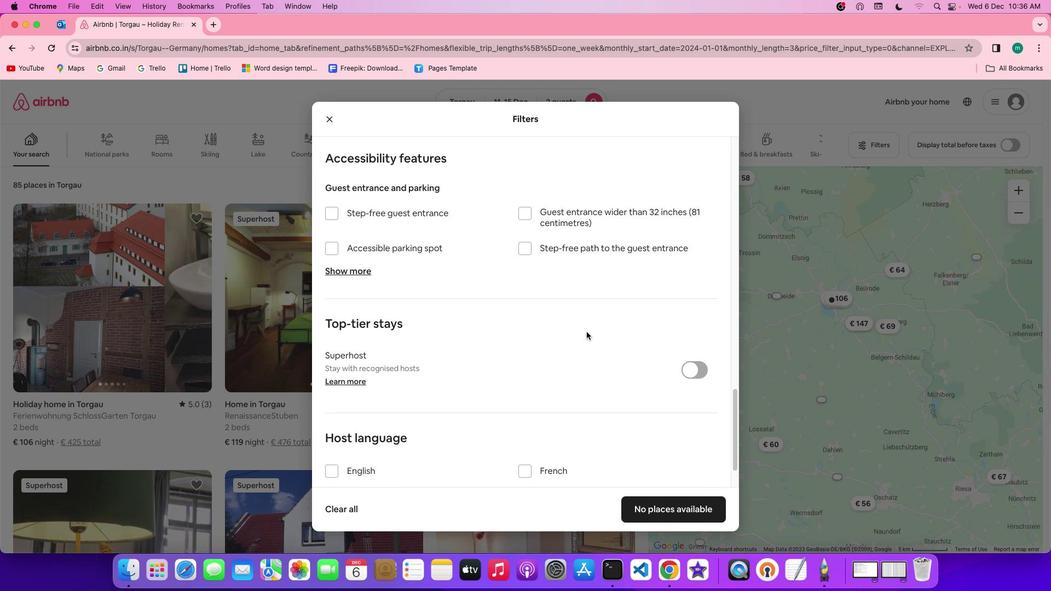 
Action: Mouse scrolled (601, 346) with delta (14, 11)
Screenshot: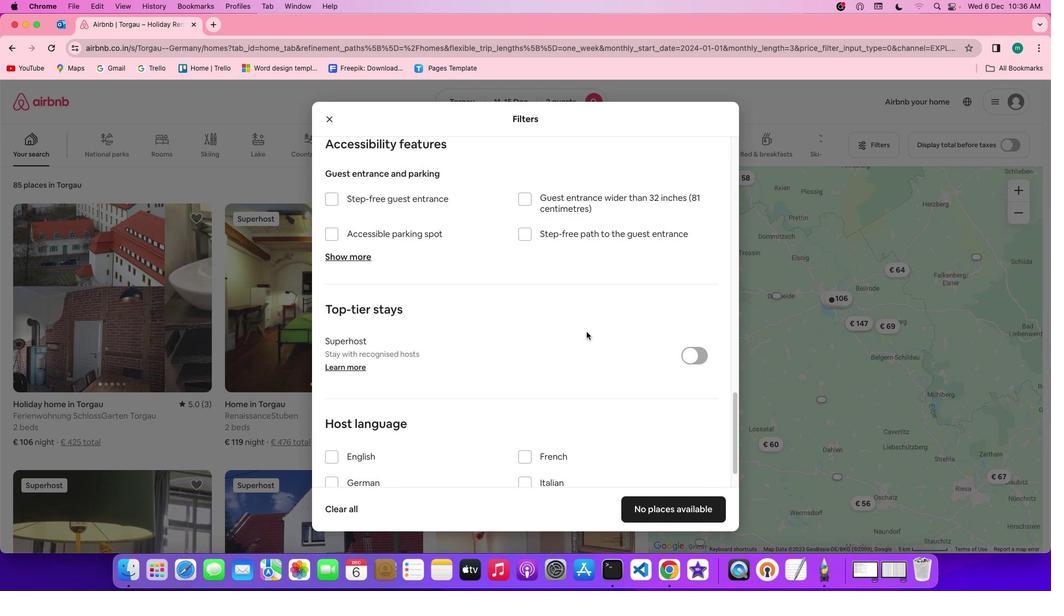 
Action: Mouse scrolled (601, 346) with delta (14, 11)
Screenshot: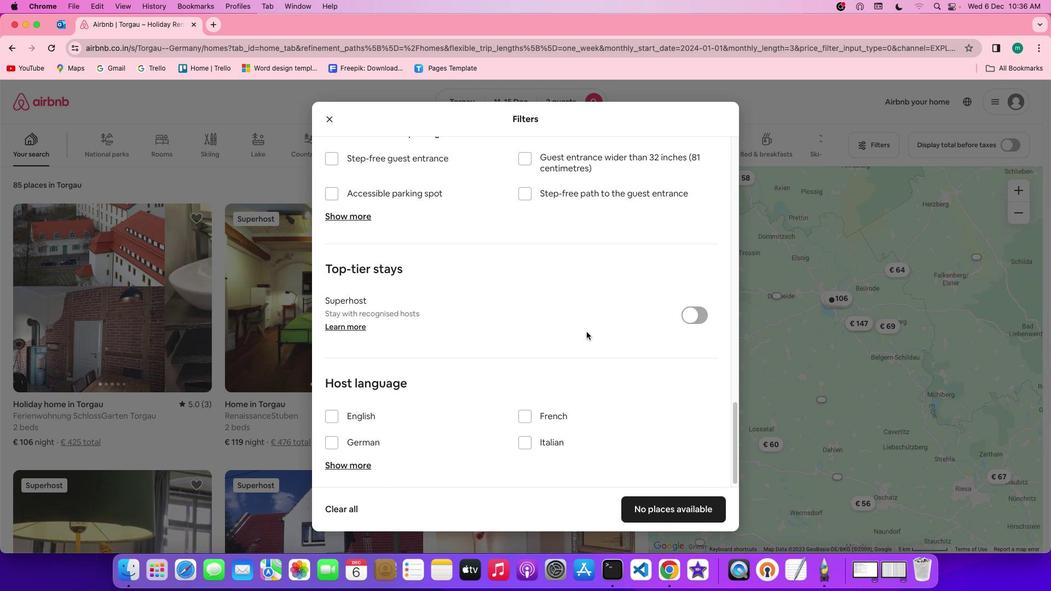 
Action: Mouse scrolled (601, 346) with delta (14, 13)
Screenshot: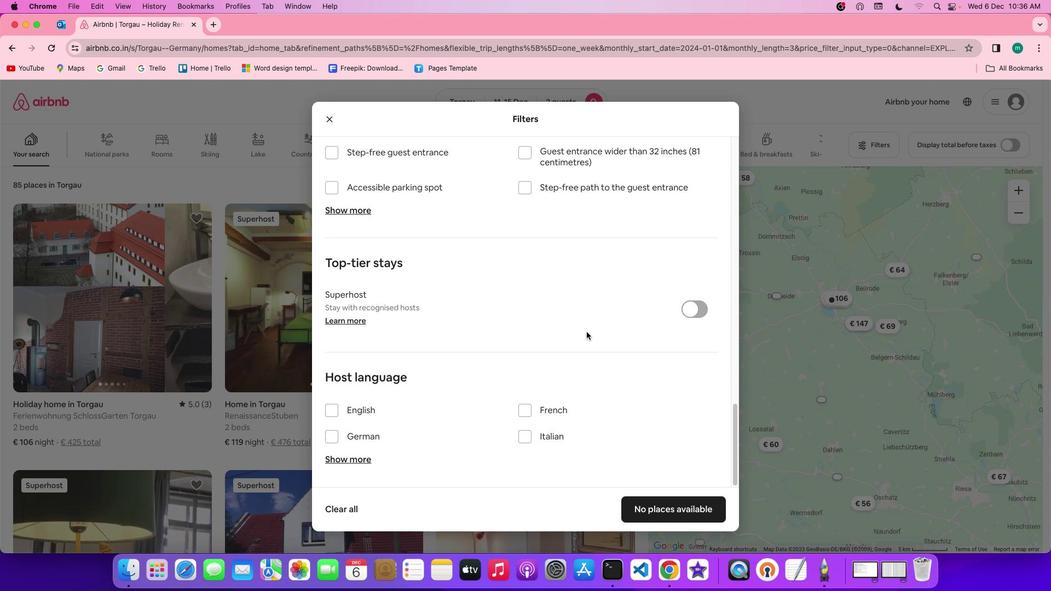 
Action: Mouse scrolled (601, 346) with delta (14, 13)
Screenshot: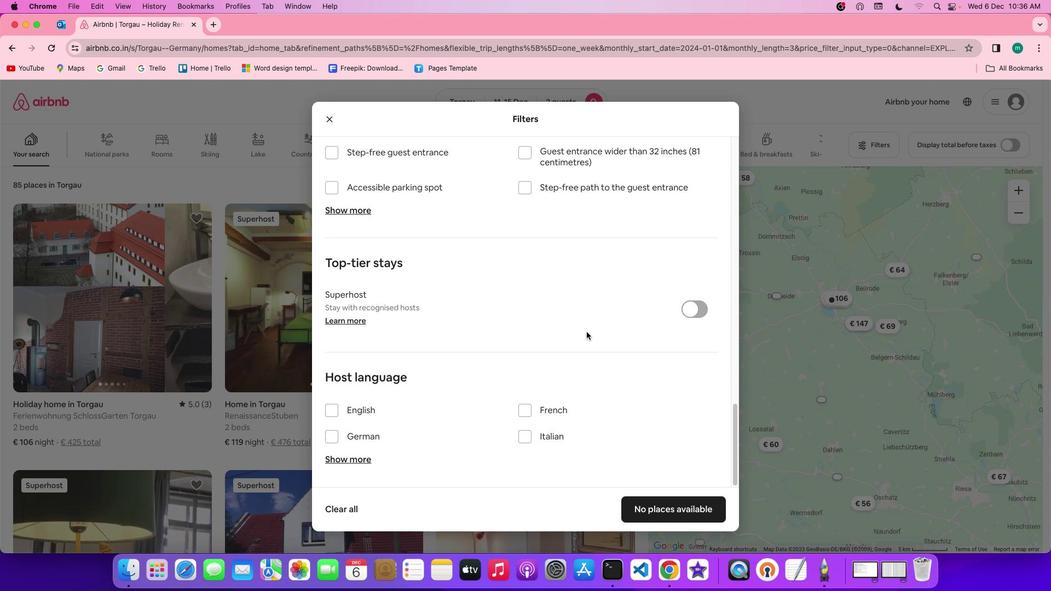 
Action: Mouse scrolled (601, 346) with delta (14, 12)
Screenshot: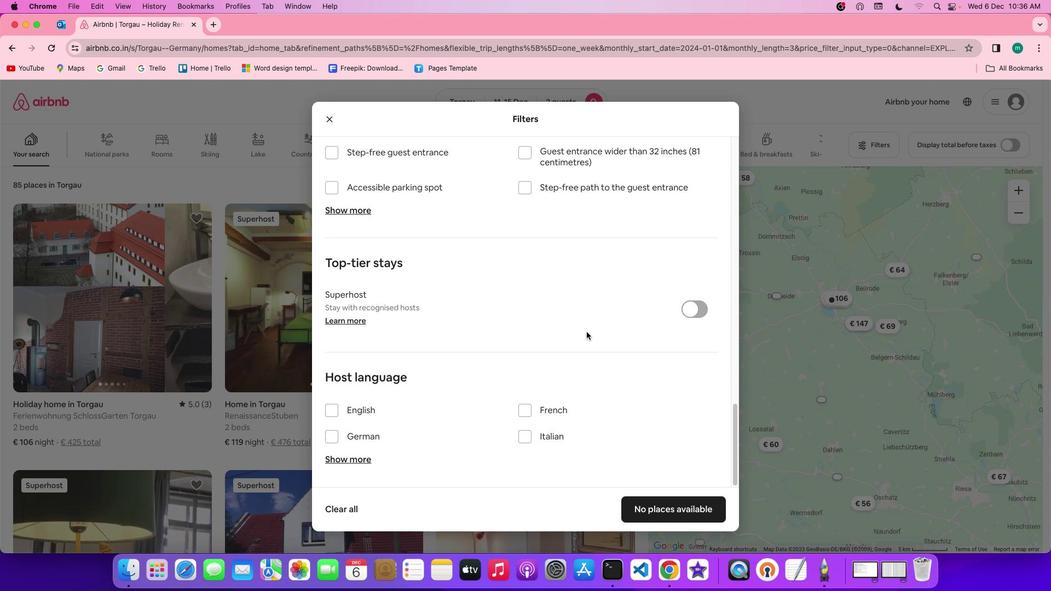 
Action: Mouse scrolled (601, 346) with delta (14, 11)
Screenshot: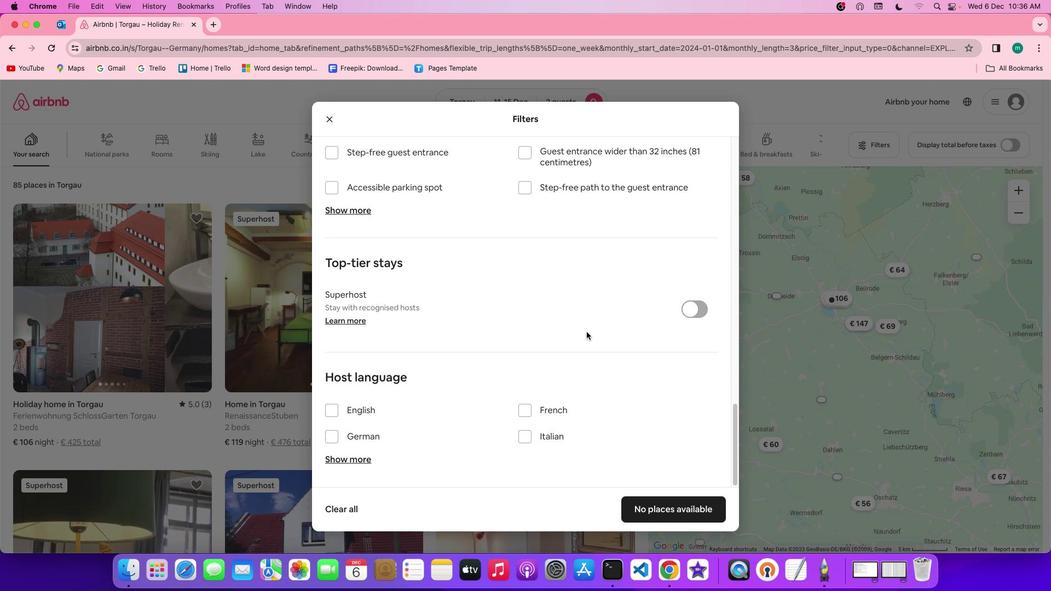 
Action: Mouse scrolled (601, 346) with delta (14, 11)
Screenshot: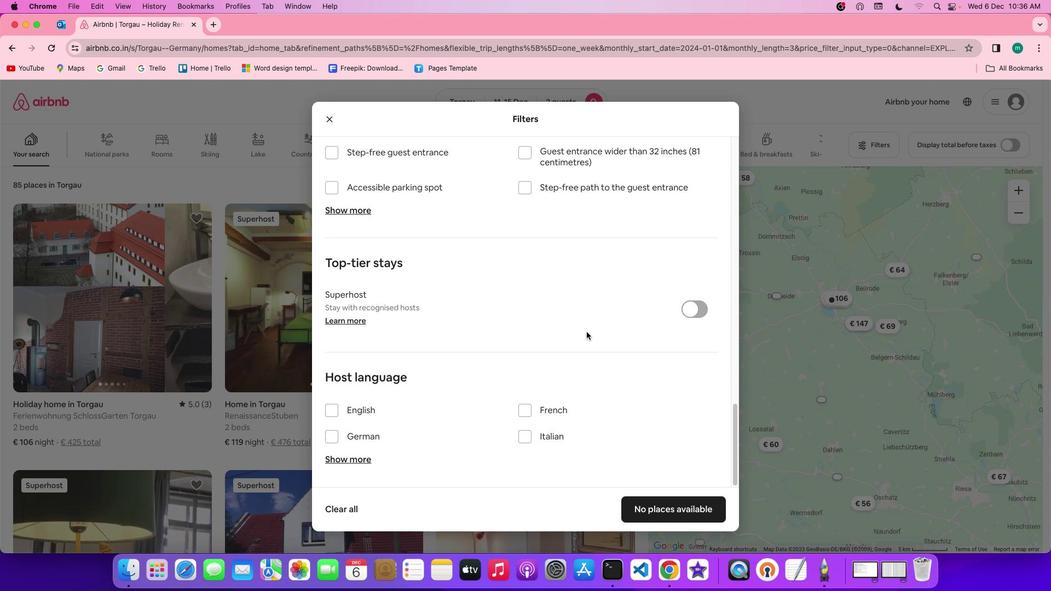 
Action: Mouse scrolled (601, 346) with delta (14, 13)
Screenshot: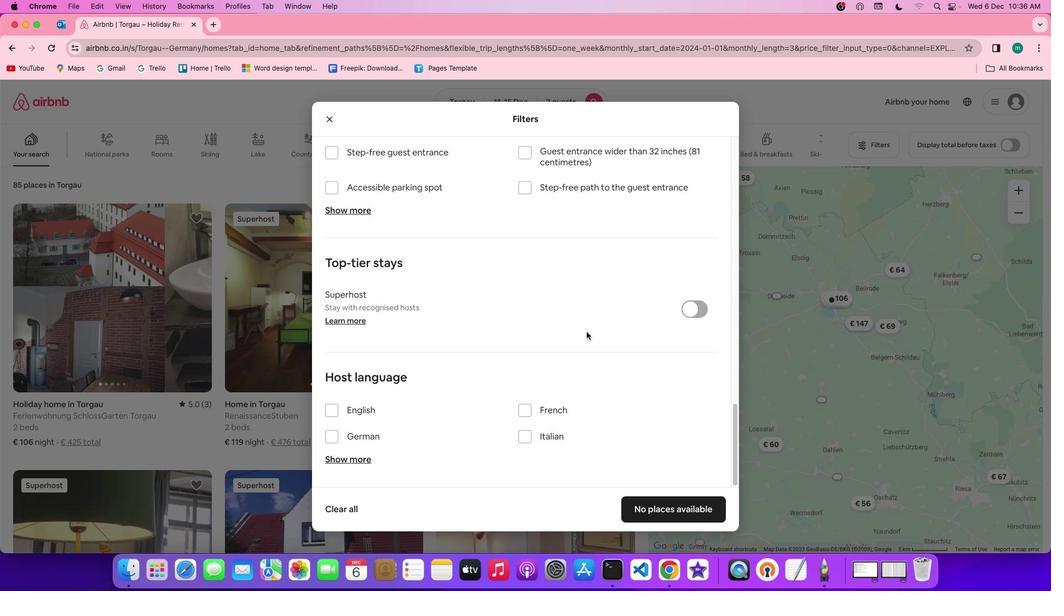 
Action: Mouse scrolled (601, 346) with delta (14, 13)
Screenshot: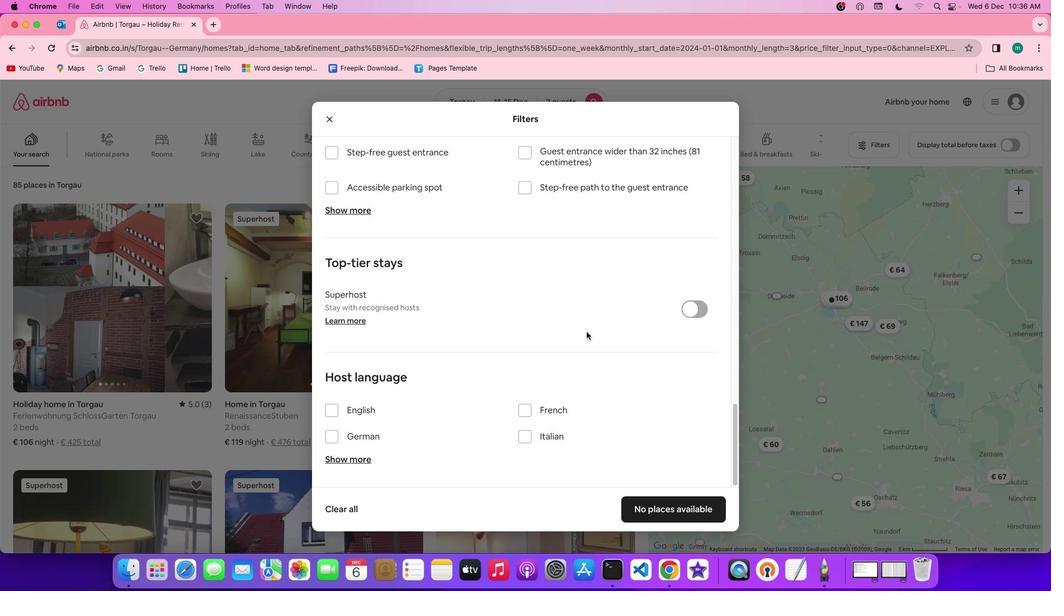 
Action: Mouse scrolled (601, 346) with delta (14, 12)
Screenshot: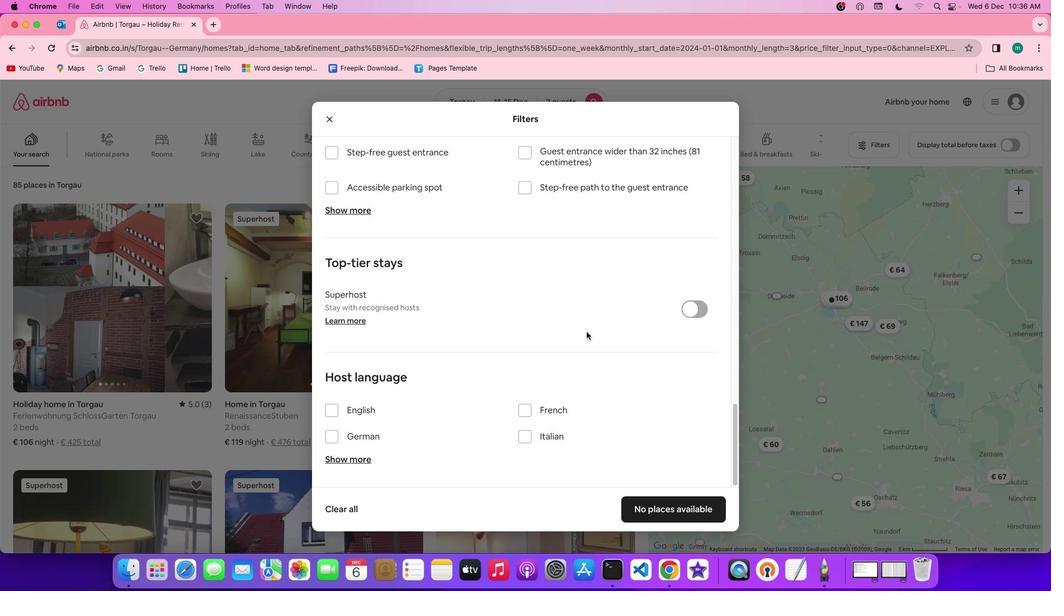 
Action: Mouse scrolled (601, 346) with delta (14, 11)
Screenshot: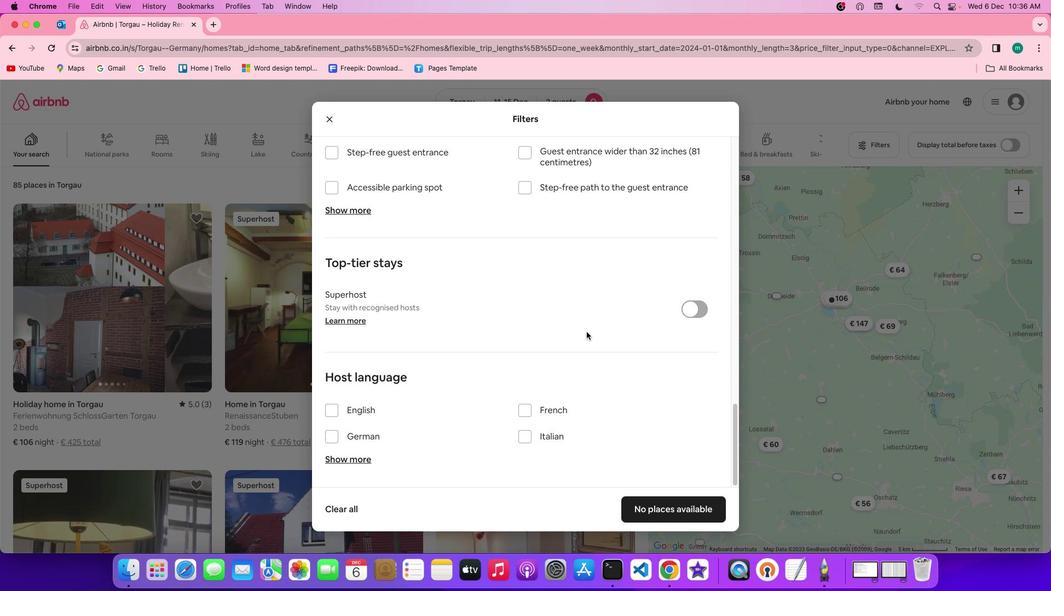 
Action: Mouse scrolled (601, 346) with delta (14, 10)
Screenshot: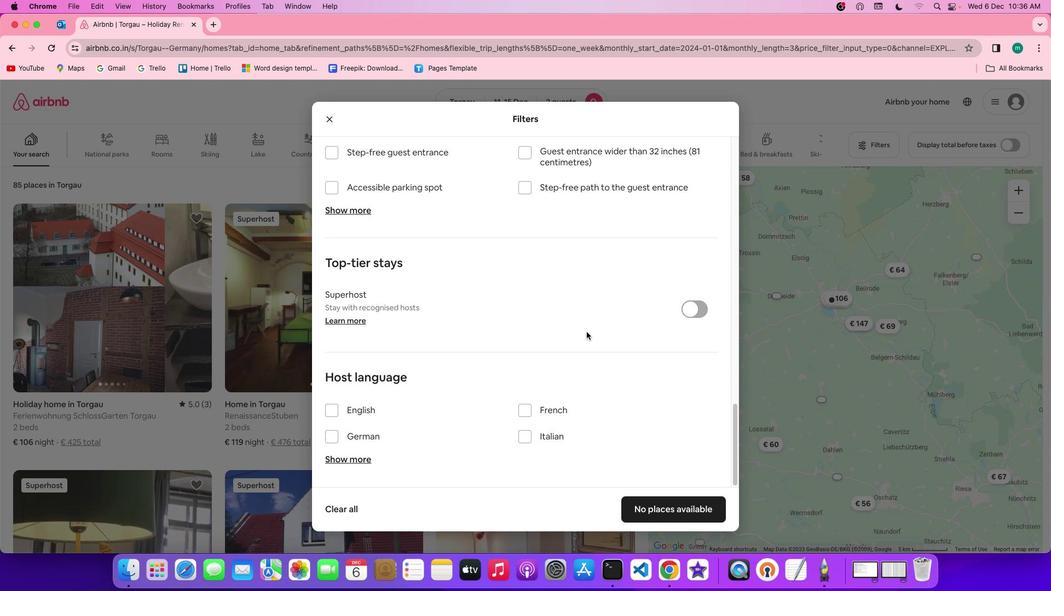 
Action: Mouse moved to (707, 528)
Screenshot: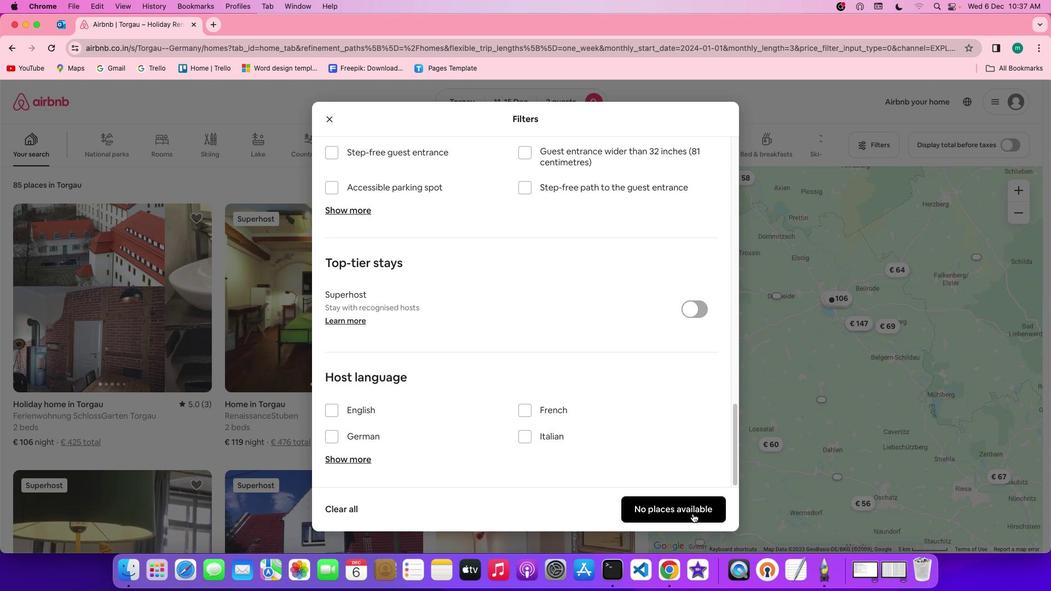
Action: Mouse pressed left at (707, 528)
Screenshot: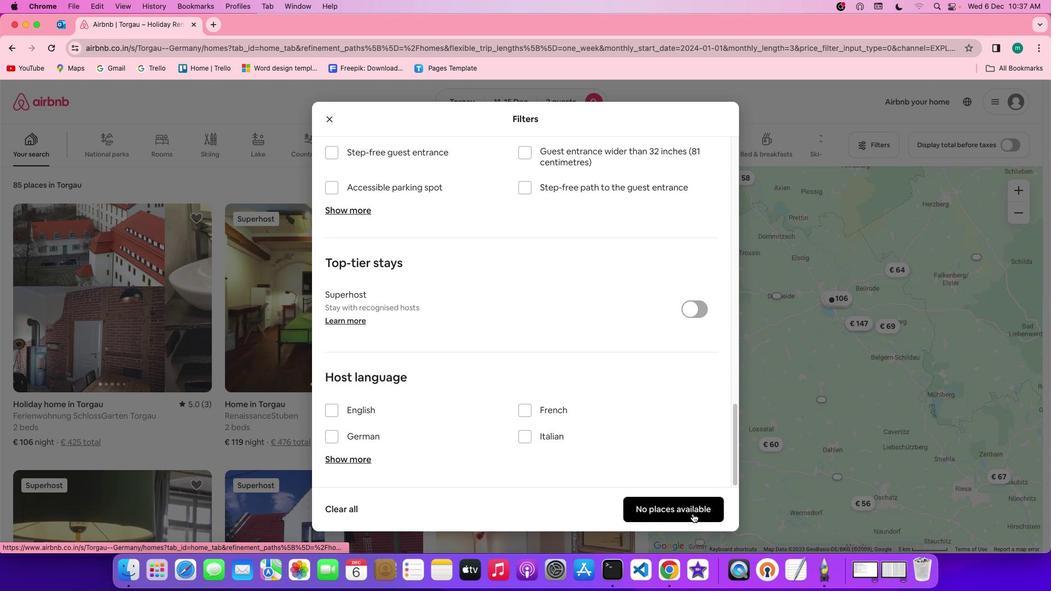 
Action: Mouse moved to (275, 314)
Screenshot: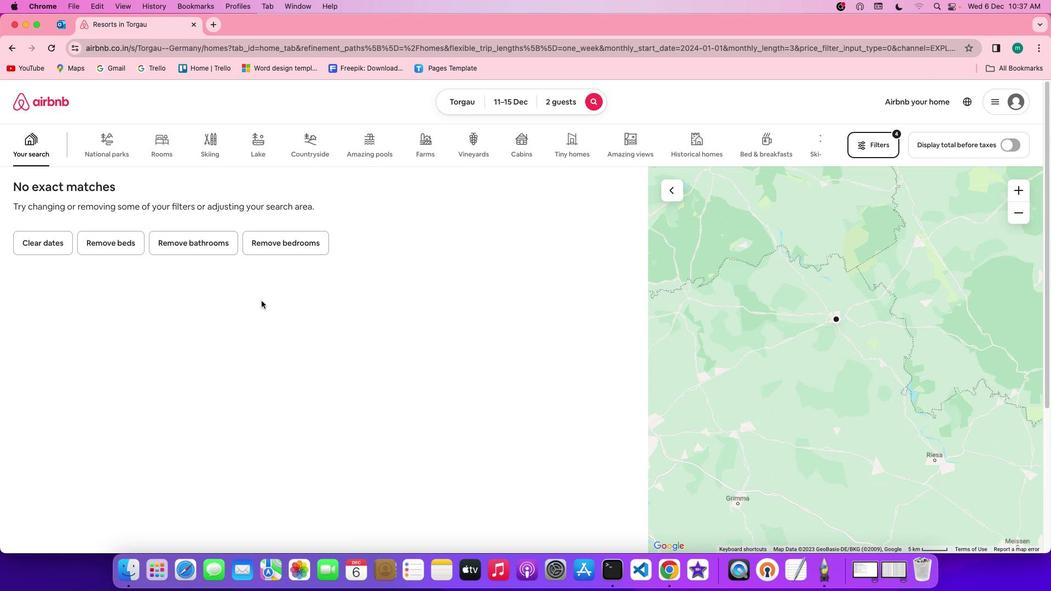 
